 Task: Find connections with filter location Uruaçu with filter topic #Managementtips with filter profile language French with filter current company Entain with filter school City Montessori School with filter industry Health and Human Services with filter service category Program Management with filter keywords title SQL Developer
Action: Mouse moved to (536, 110)
Screenshot: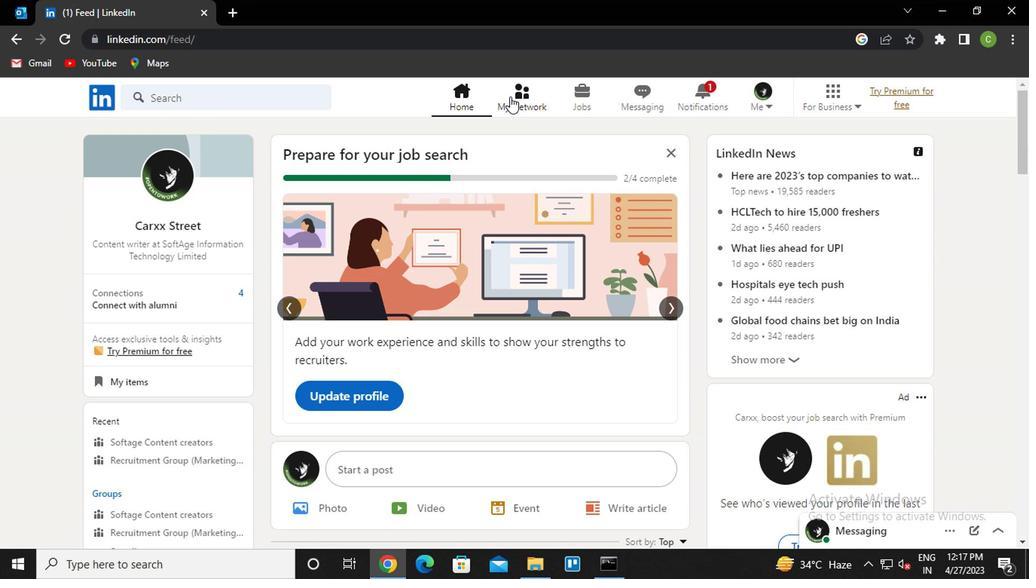 
Action: Mouse pressed left at (536, 110)
Screenshot: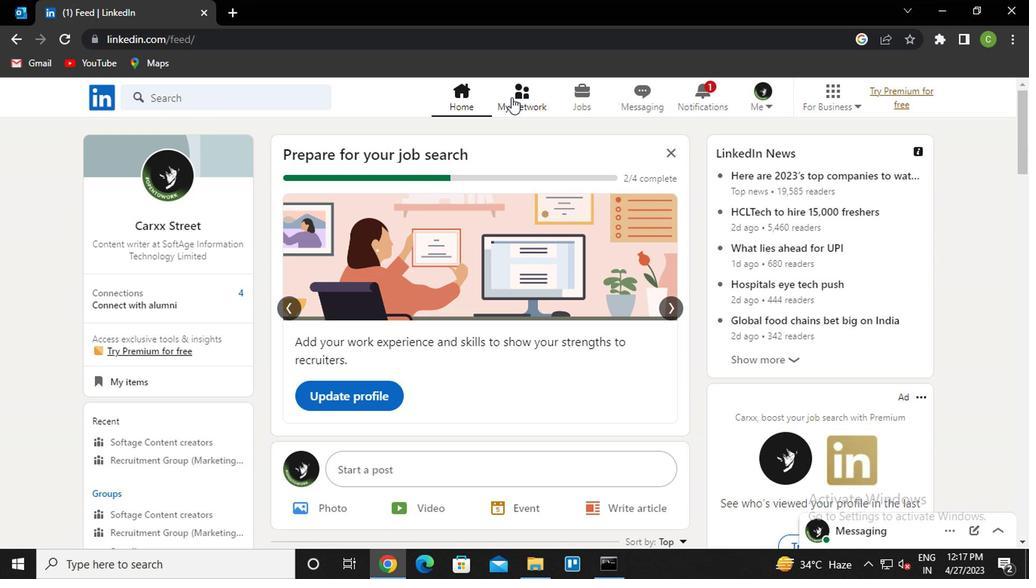 
Action: Mouse moved to (223, 183)
Screenshot: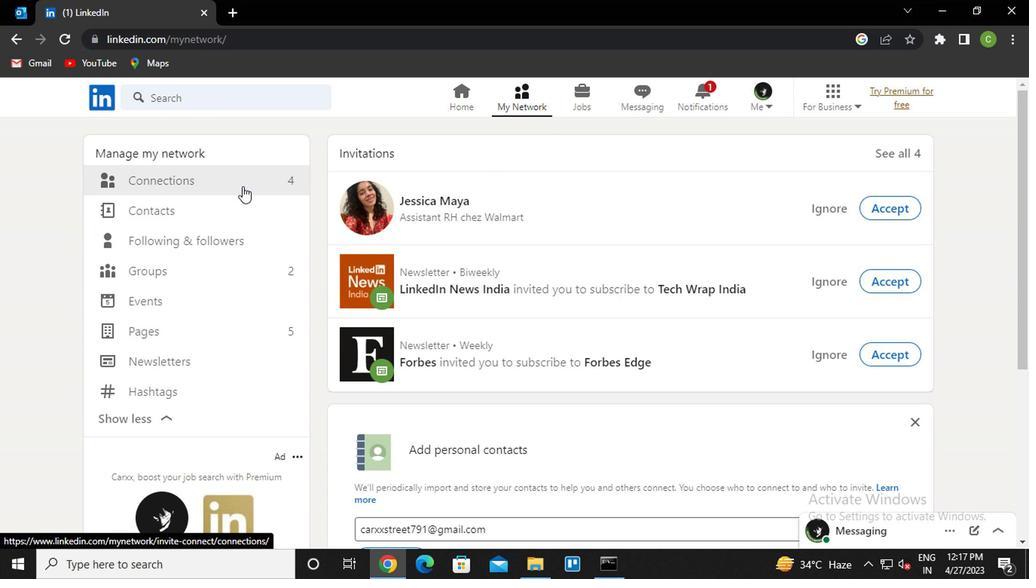
Action: Mouse pressed left at (223, 183)
Screenshot: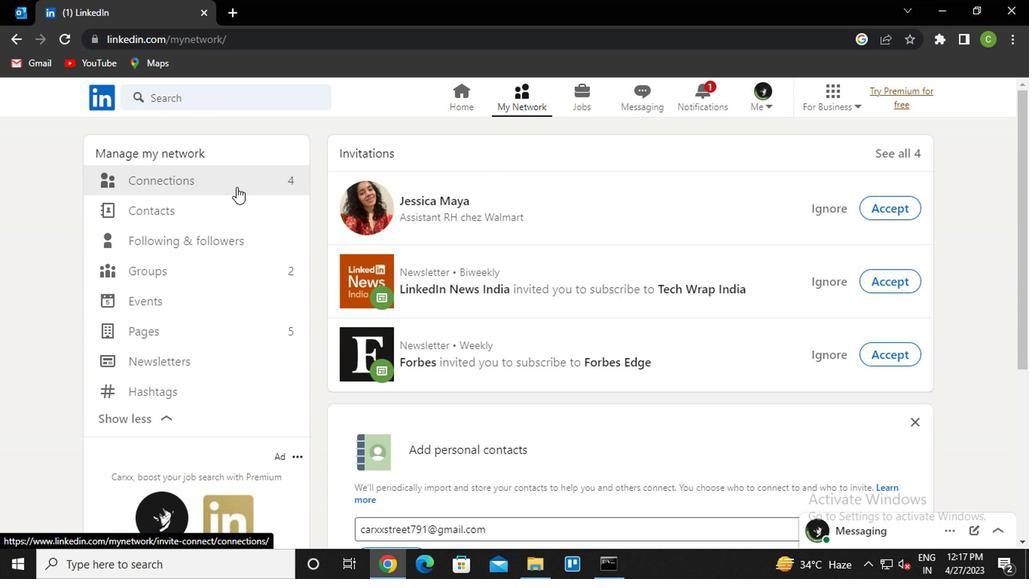
Action: Mouse moved to (649, 178)
Screenshot: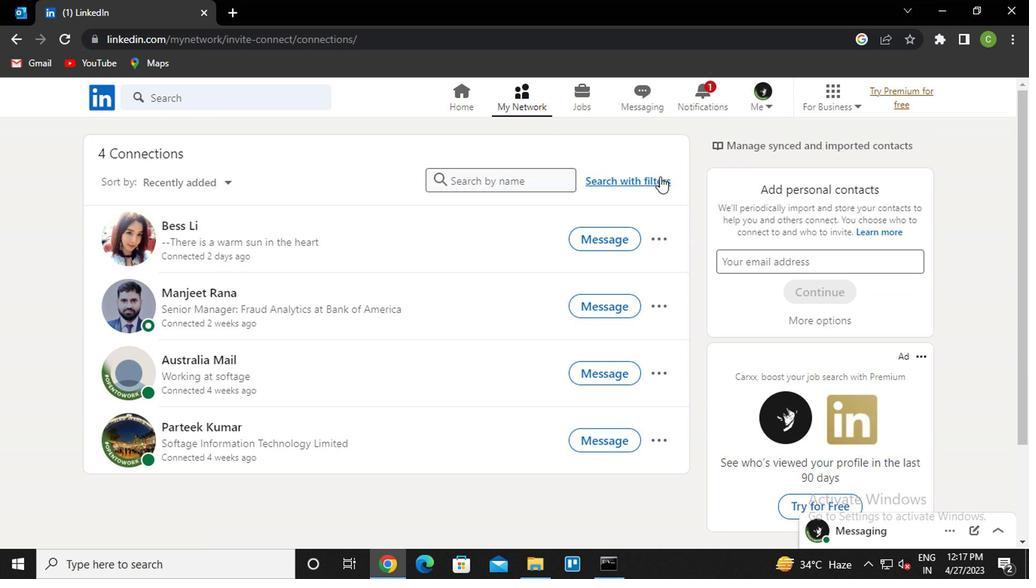 
Action: Mouse pressed left at (649, 178)
Screenshot: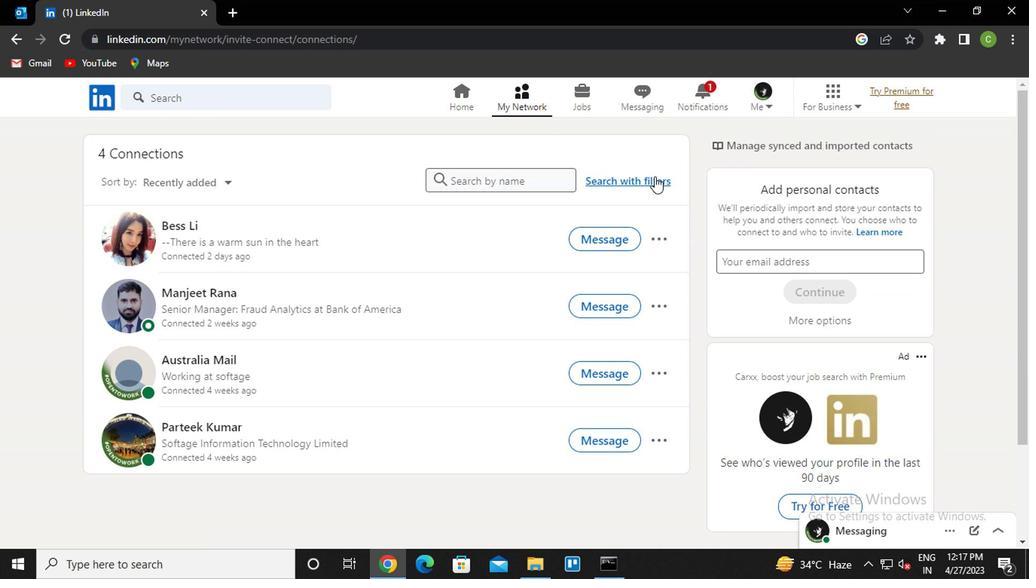 
Action: Mouse moved to (566, 146)
Screenshot: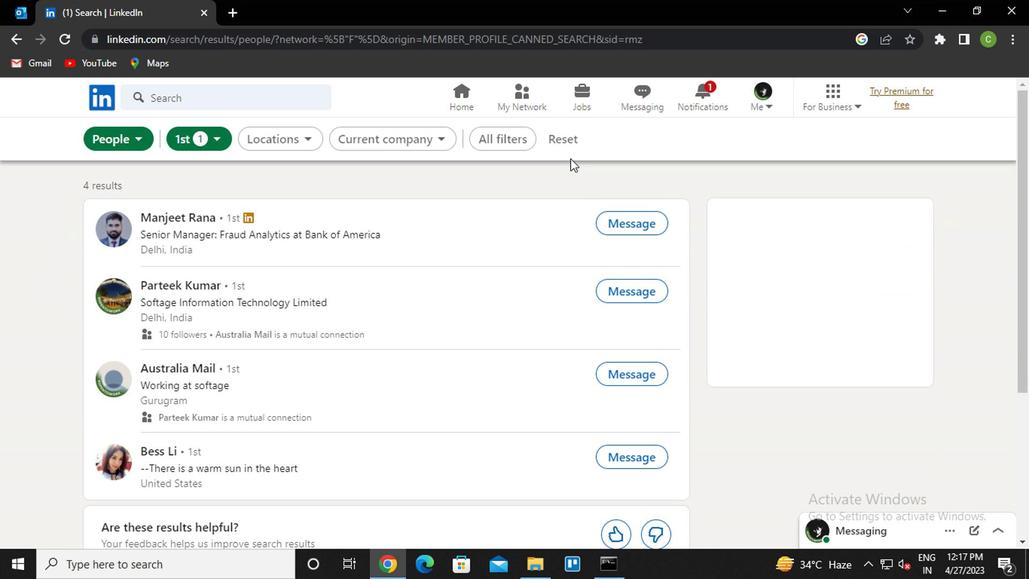 
Action: Mouse pressed left at (566, 146)
Screenshot: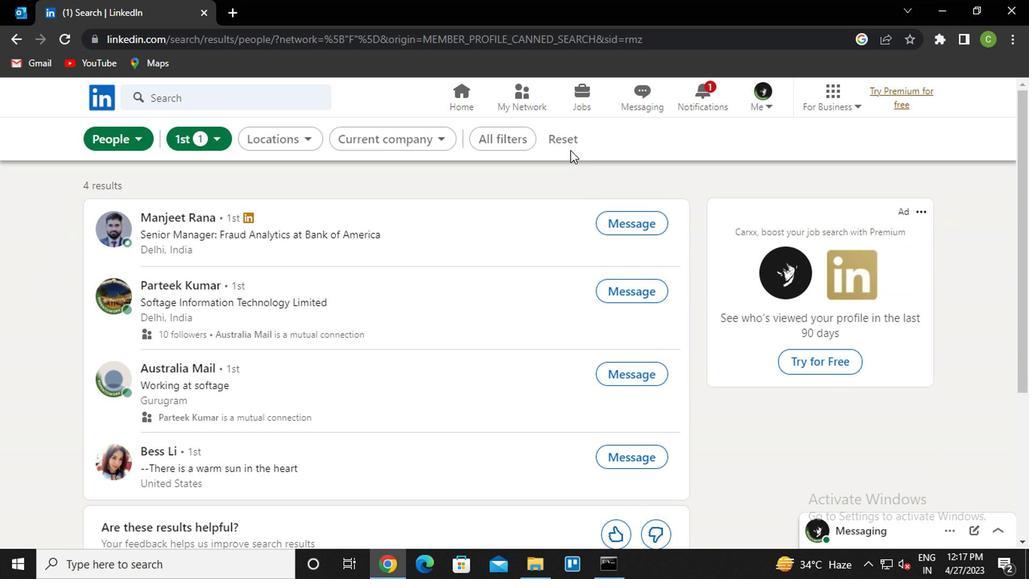 
Action: Mouse moved to (538, 146)
Screenshot: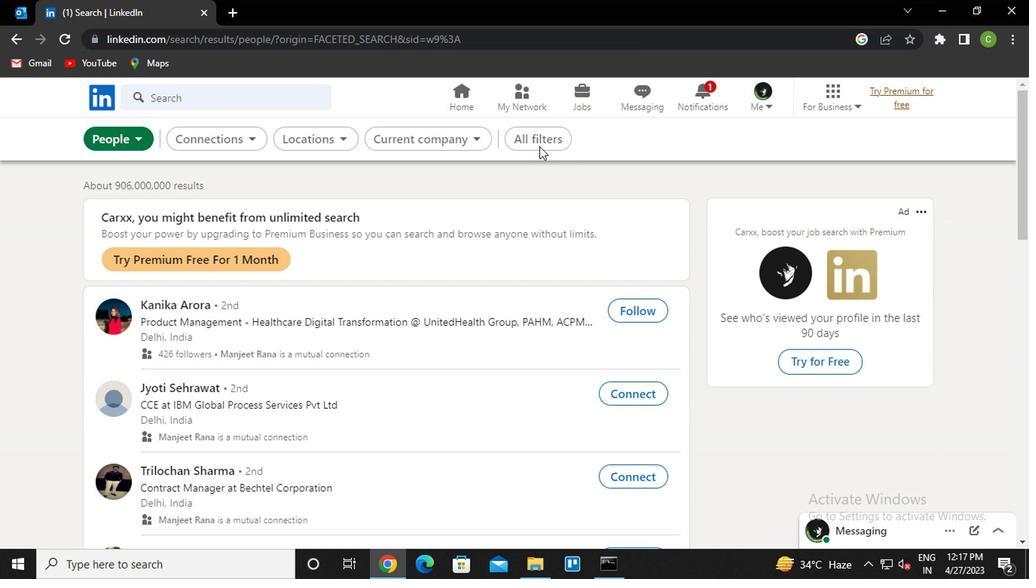 
Action: Mouse pressed left at (538, 146)
Screenshot: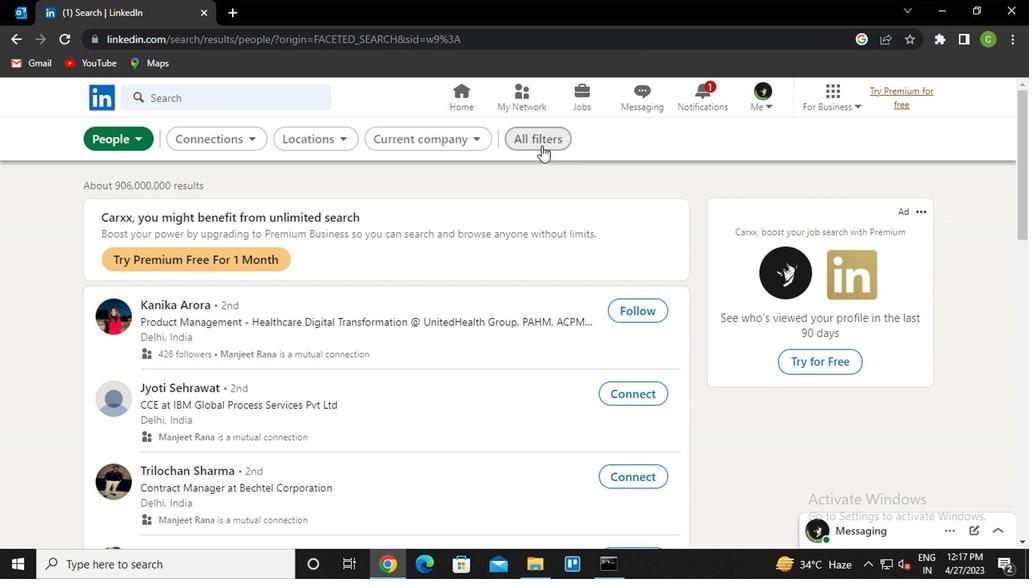 
Action: Mouse moved to (765, 336)
Screenshot: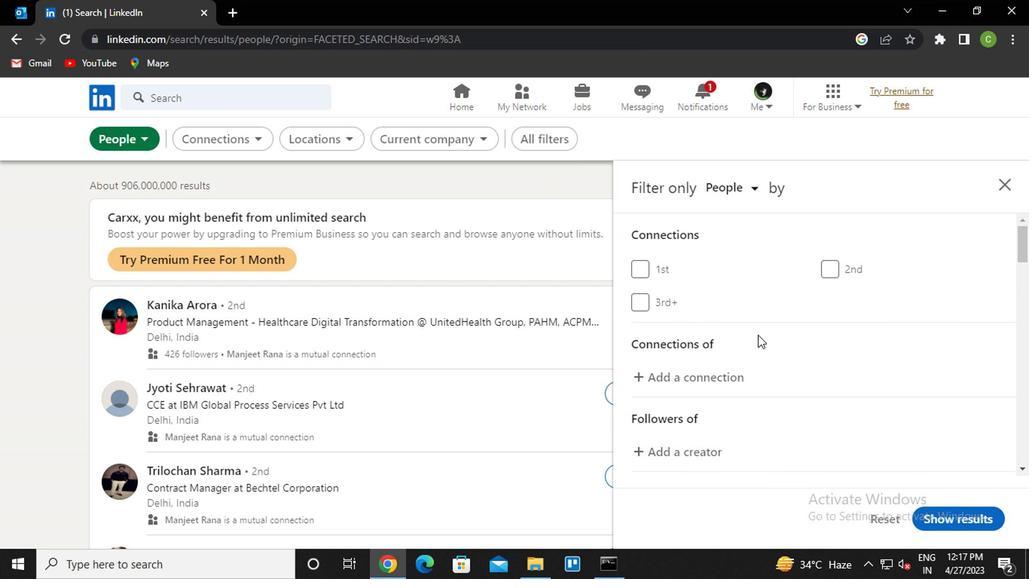 
Action: Mouse scrolled (765, 335) with delta (0, 0)
Screenshot: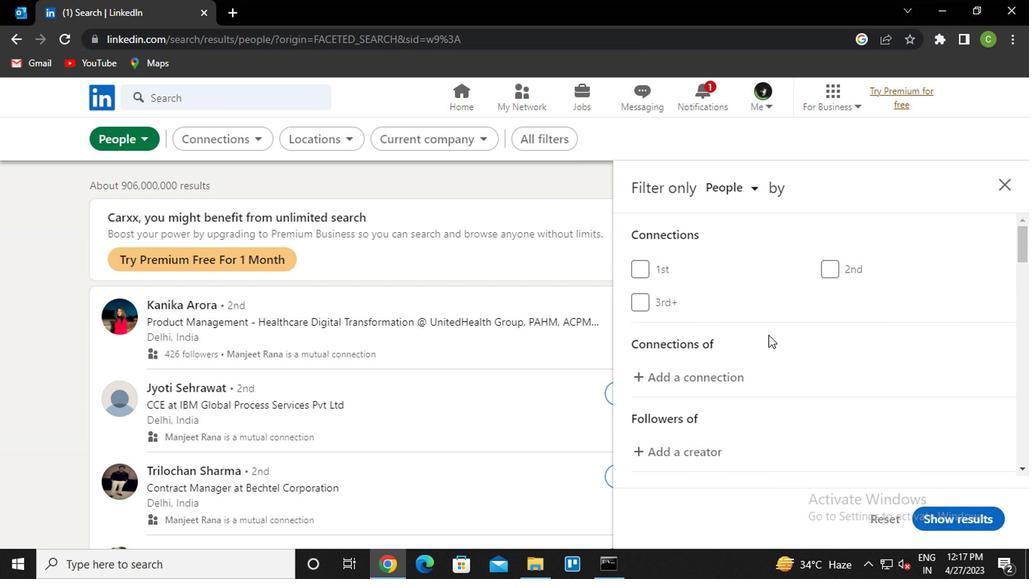 
Action: Mouse scrolled (765, 335) with delta (0, 0)
Screenshot: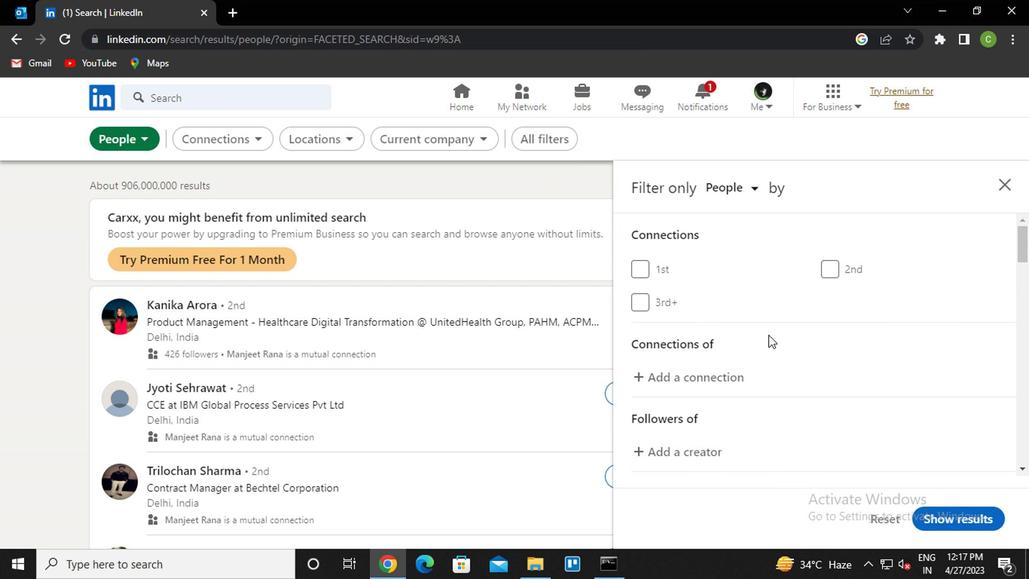 
Action: Mouse scrolled (765, 335) with delta (0, 0)
Screenshot: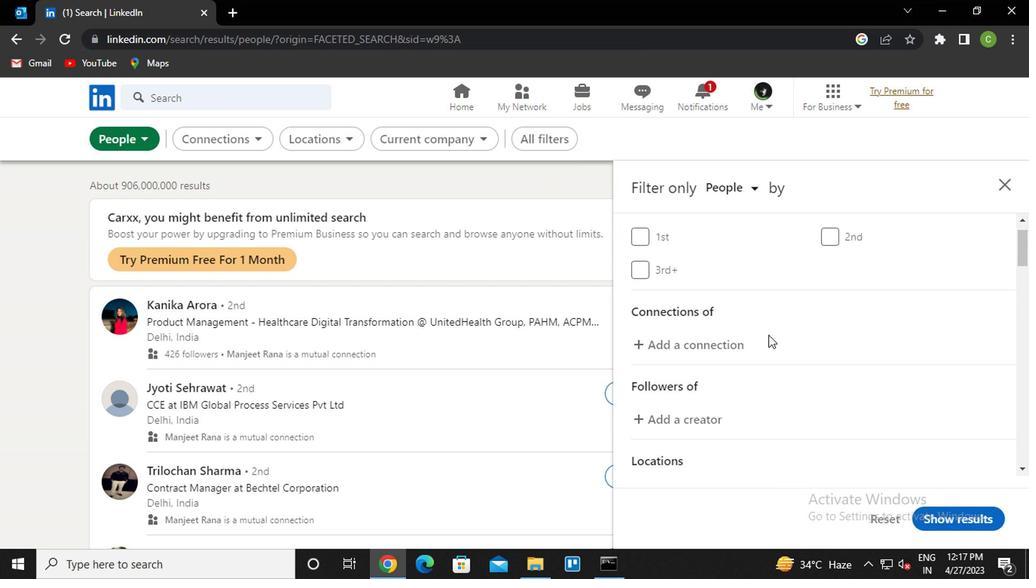 
Action: Mouse scrolled (765, 335) with delta (0, 0)
Screenshot: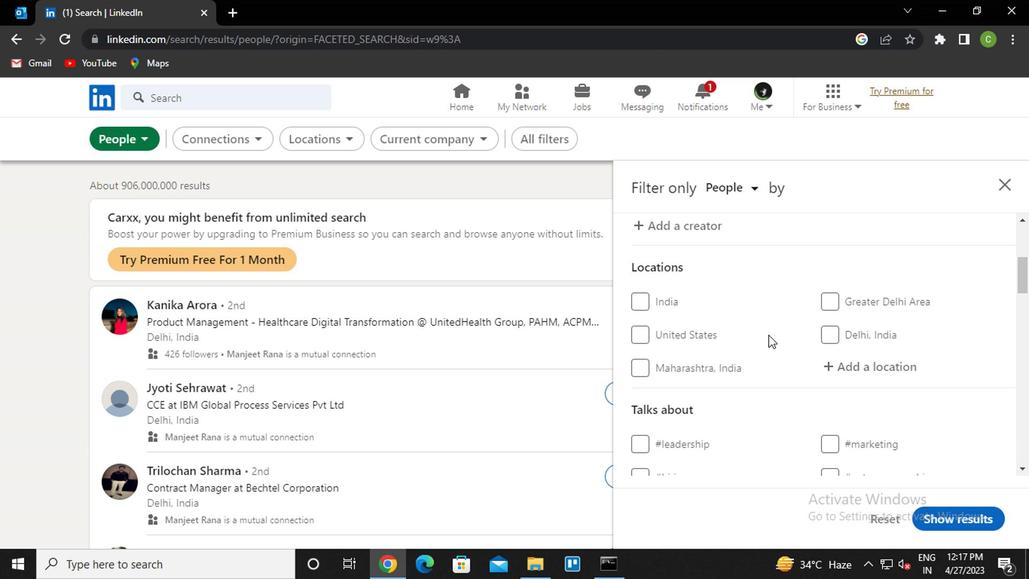 
Action: Mouse moved to (893, 293)
Screenshot: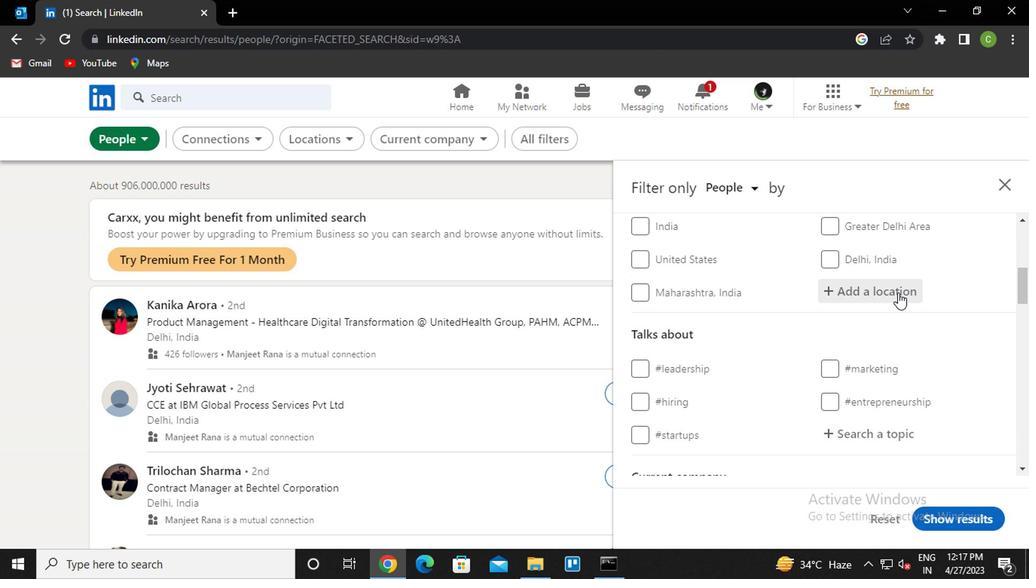 
Action: Mouse pressed left at (893, 293)
Screenshot: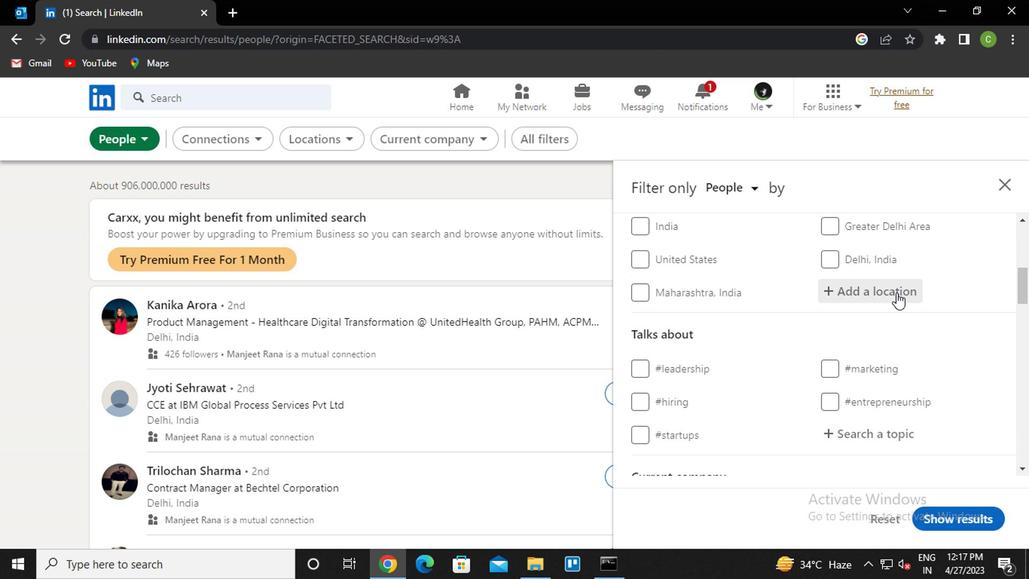 
Action: Key pressed <Key.caps_lock>u<Key.caps_lock>ruac<Key.down><Key.enter>
Screenshot: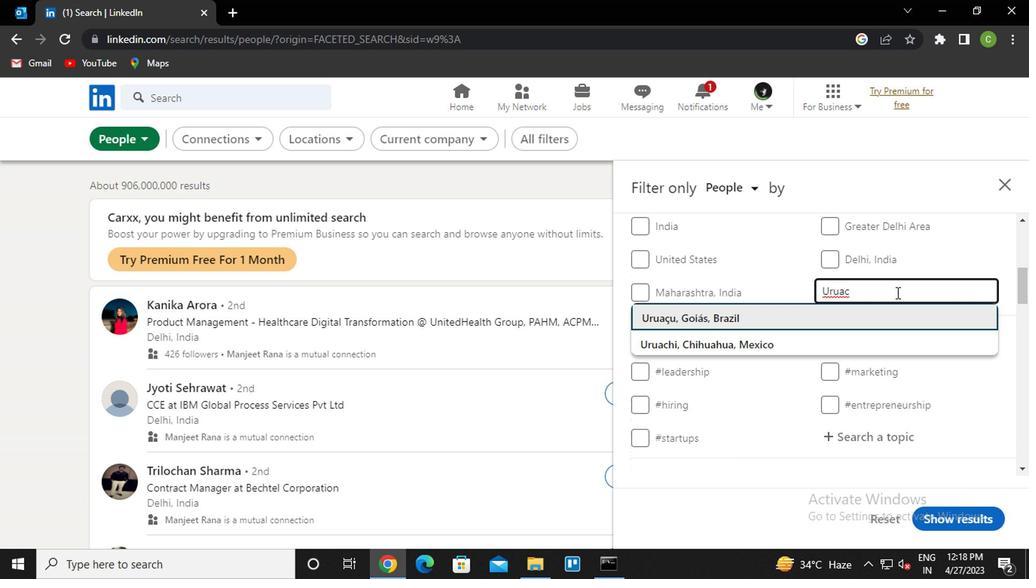 
Action: Mouse scrolled (893, 293) with delta (0, 0)
Screenshot: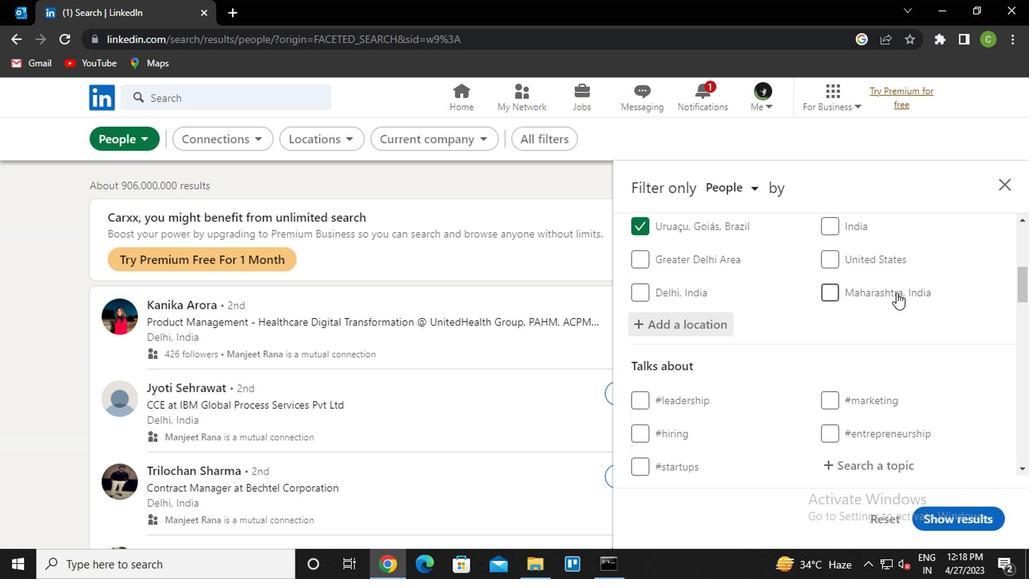 
Action: Mouse scrolled (893, 293) with delta (0, 0)
Screenshot: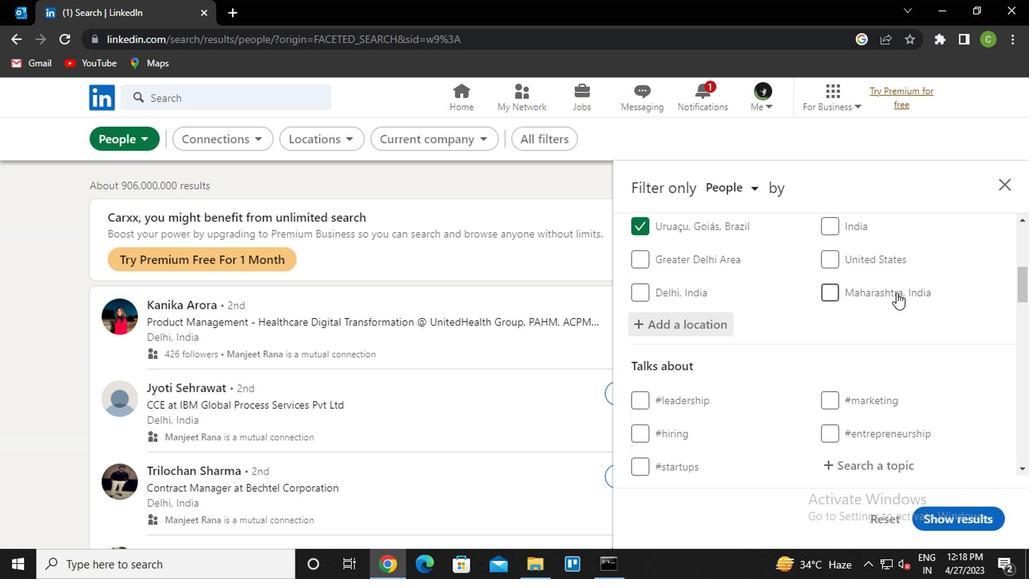 
Action: Mouse moved to (885, 307)
Screenshot: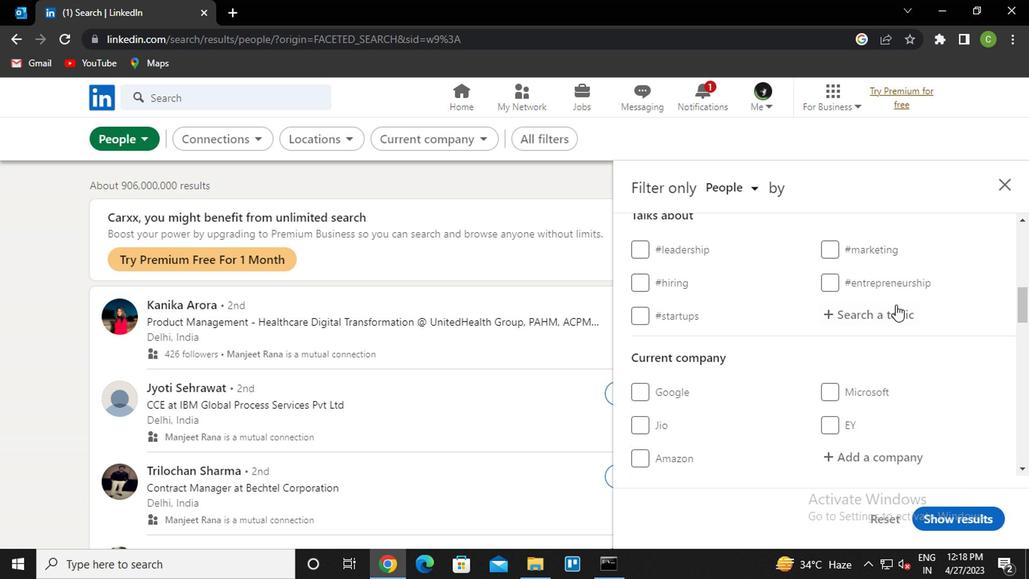 
Action: Mouse pressed left at (885, 307)
Screenshot: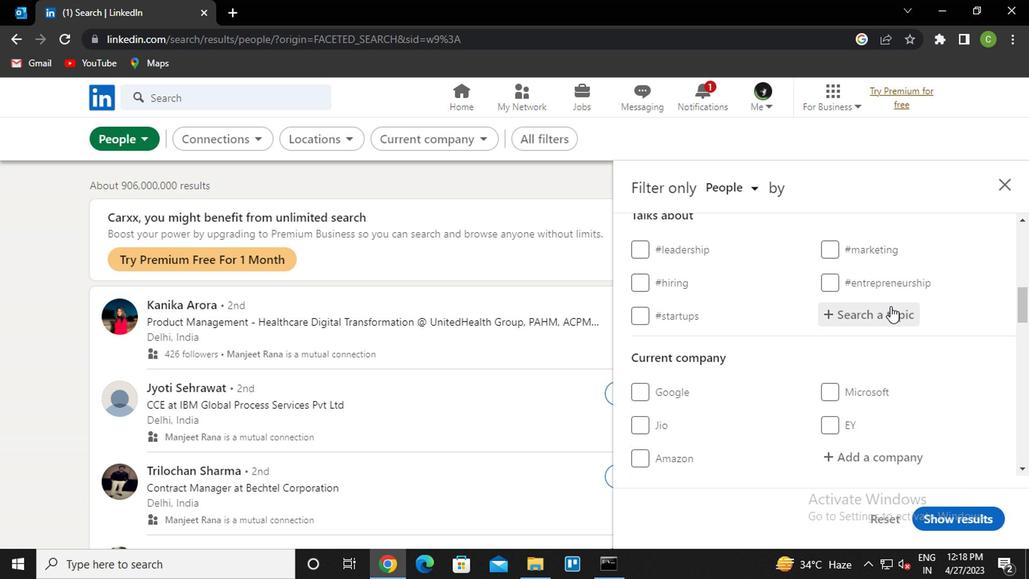 
Action: Key pressed <Key.caps_lock>m<Key.caps_lock>anagementtips<Key.down><Key.enter>
Screenshot: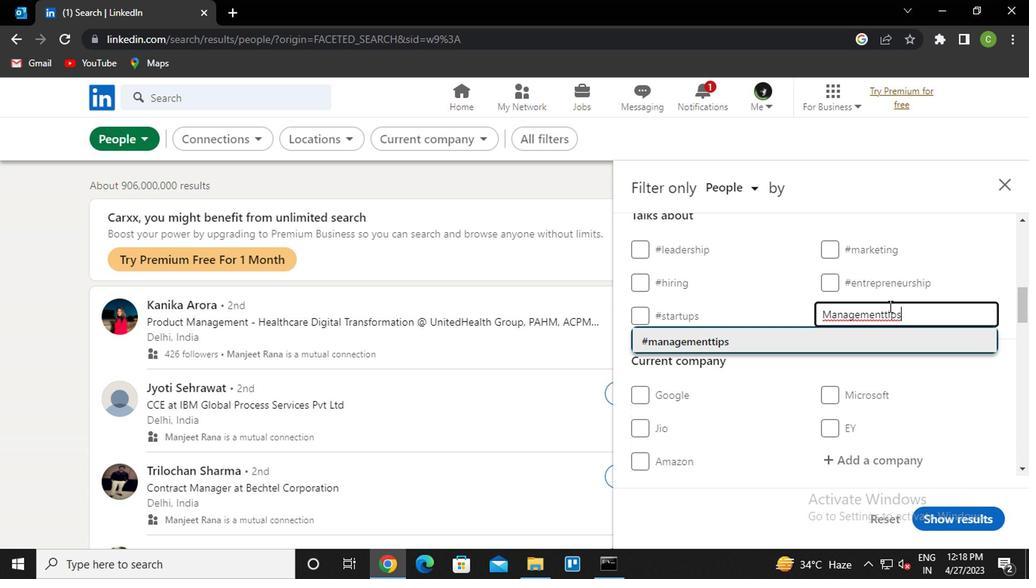 
Action: Mouse scrolled (885, 306) with delta (0, 0)
Screenshot: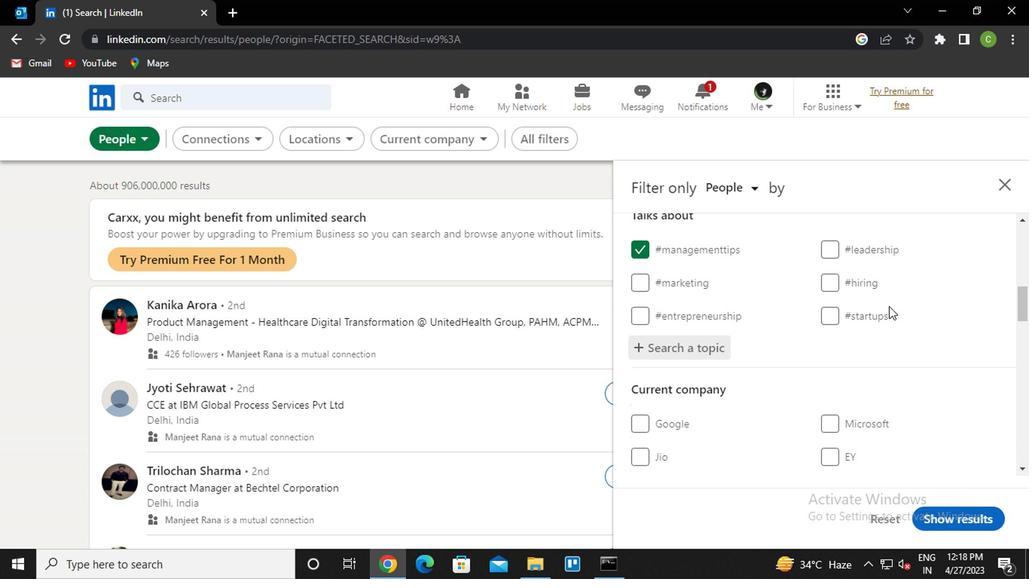 
Action: Mouse scrolled (885, 306) with delta (0, 0)
Screenshot: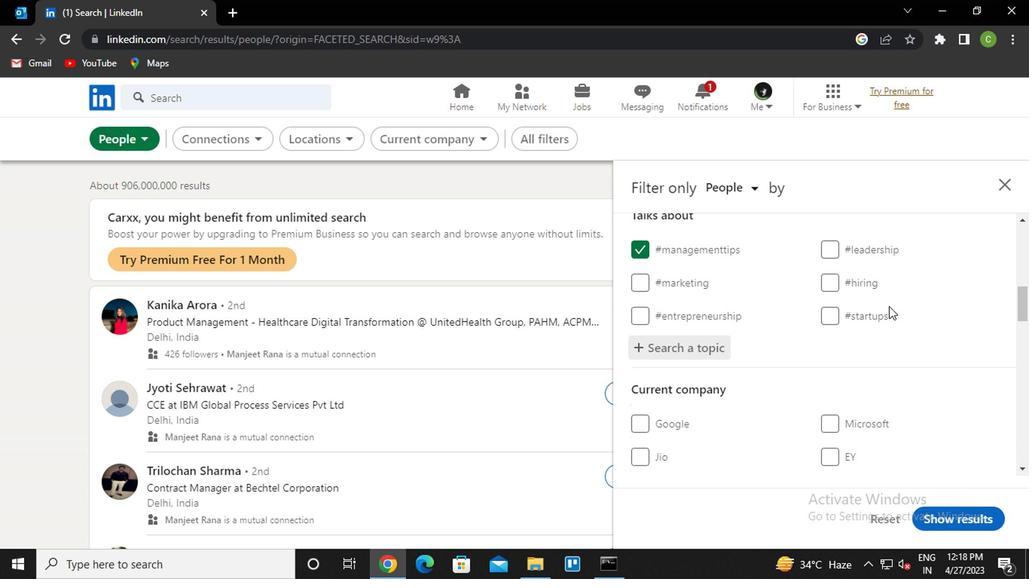 
Action: Mouse scrolled (885, 306) with delta (0, 0)
Screenshot: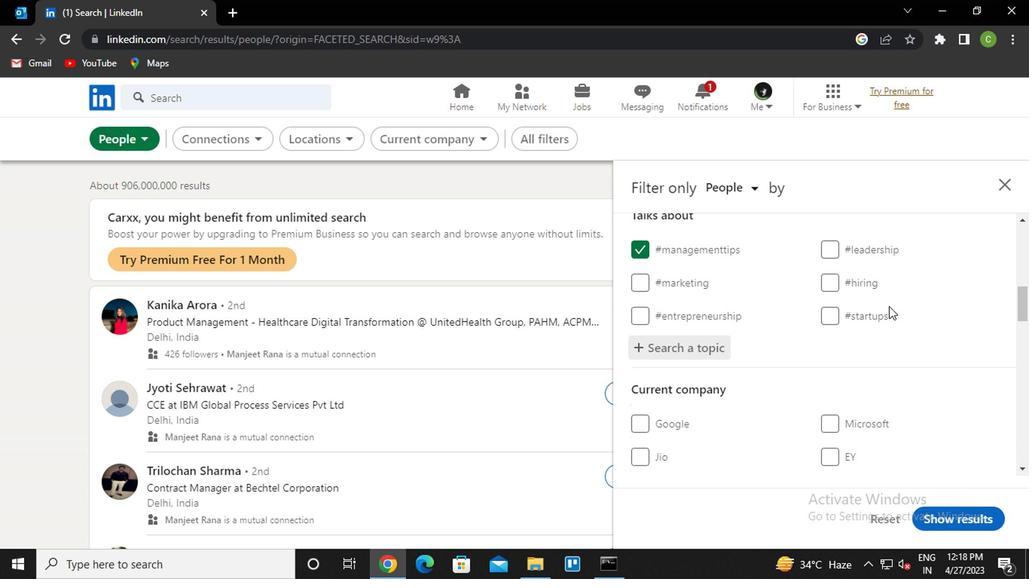 
Action: Mouse scrolled (885, 306) with delta (0, 0)
Screenshot: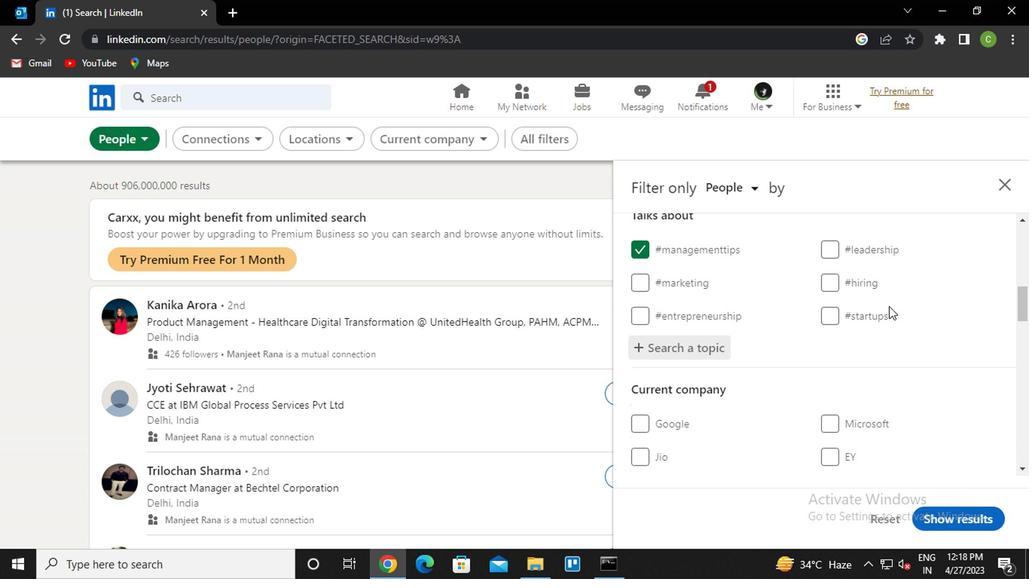 
Action: Mouse scrolled (885, 306) with delta (0, 0)
Screenshot: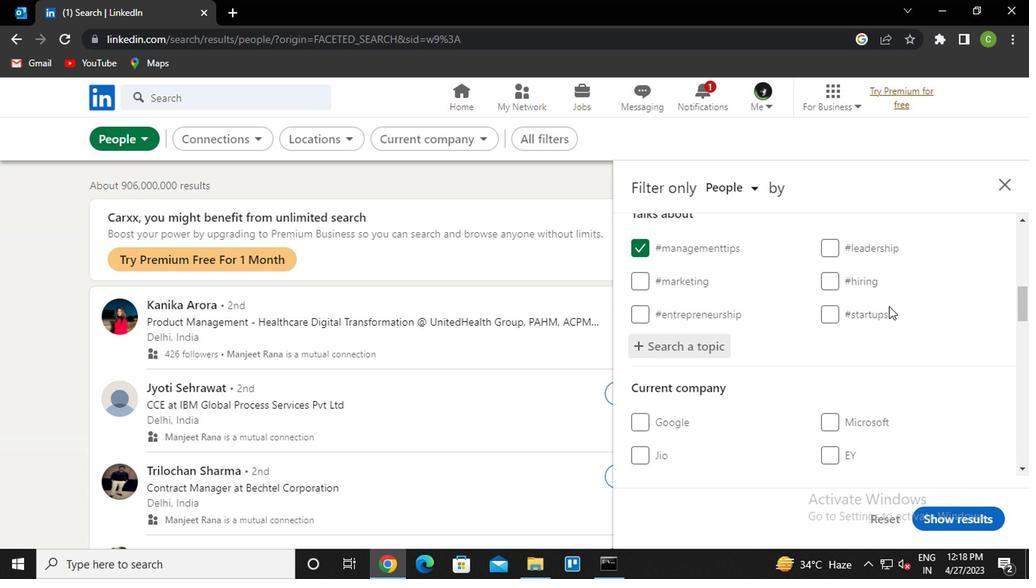 
Action: Mouse scrolled (885, 306) with delta (0, 0)
Screenshot: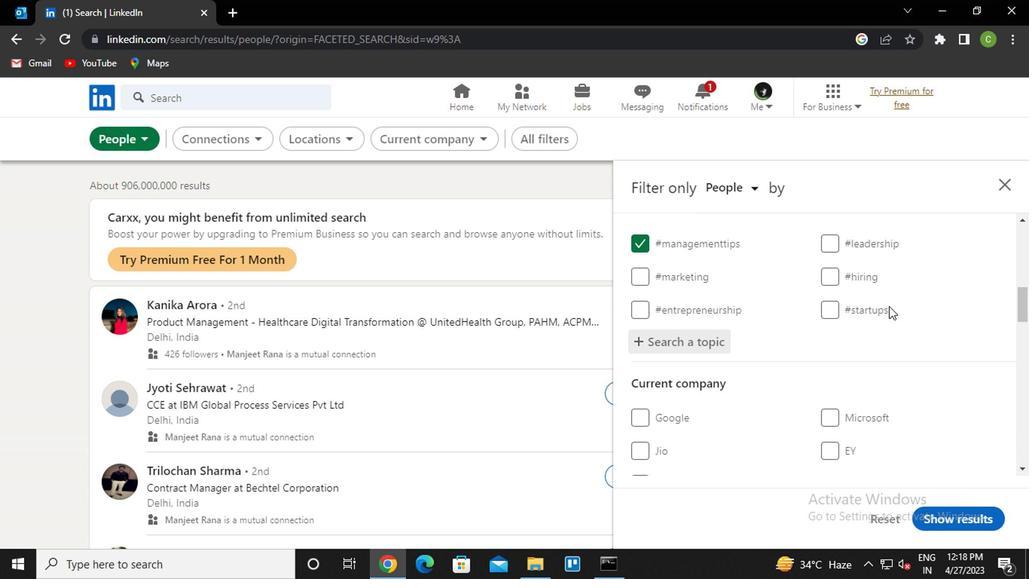 
Action: Mouse scrolled (885, 306) with delta (0, 0)
Screenshot: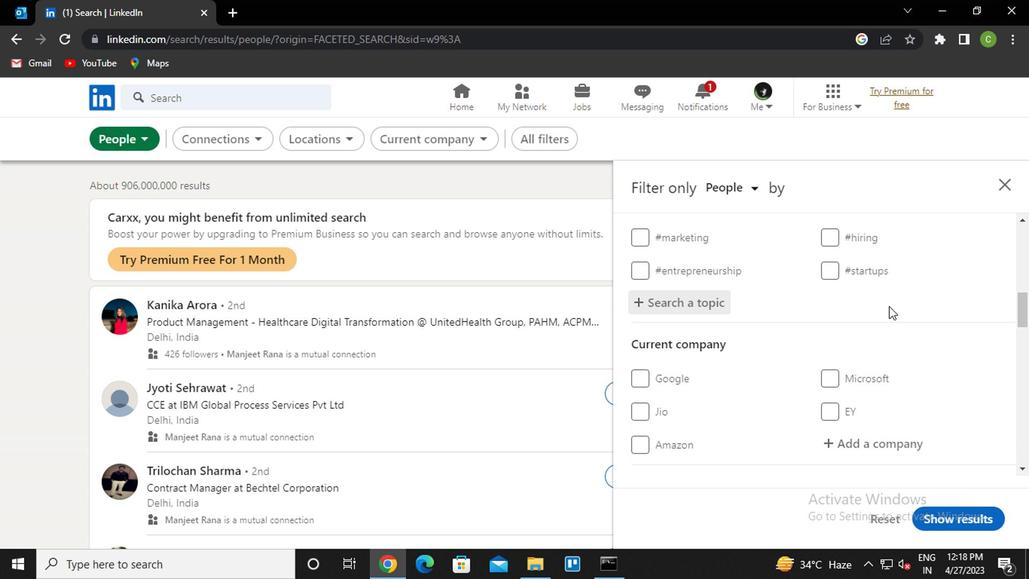 
Action: Mouse scrolled (885, 306) with delta (0, 0)
Screenshot: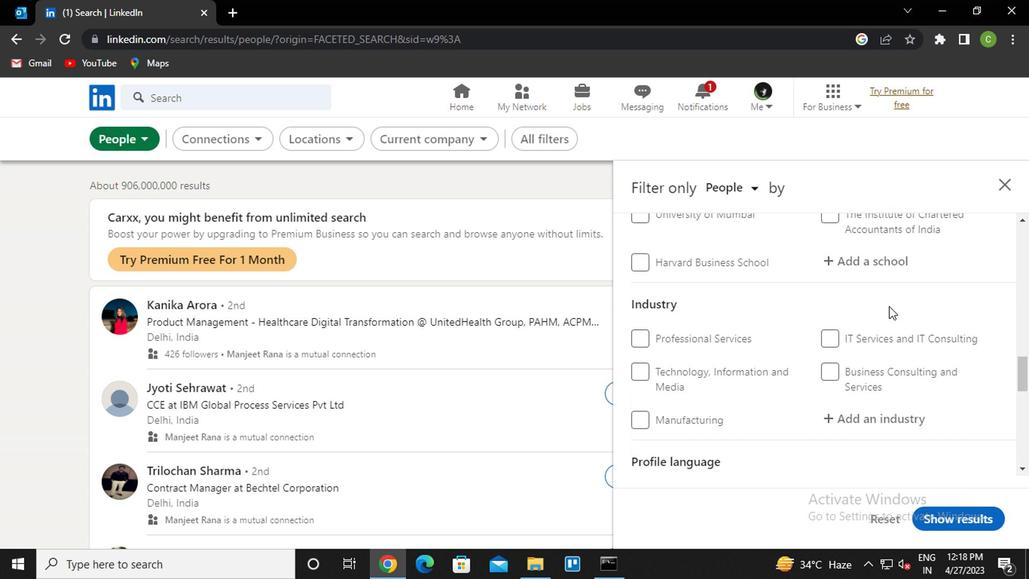 
Action: Mouse scrolled (885, 306) with delta (0, 0)
Screenshot: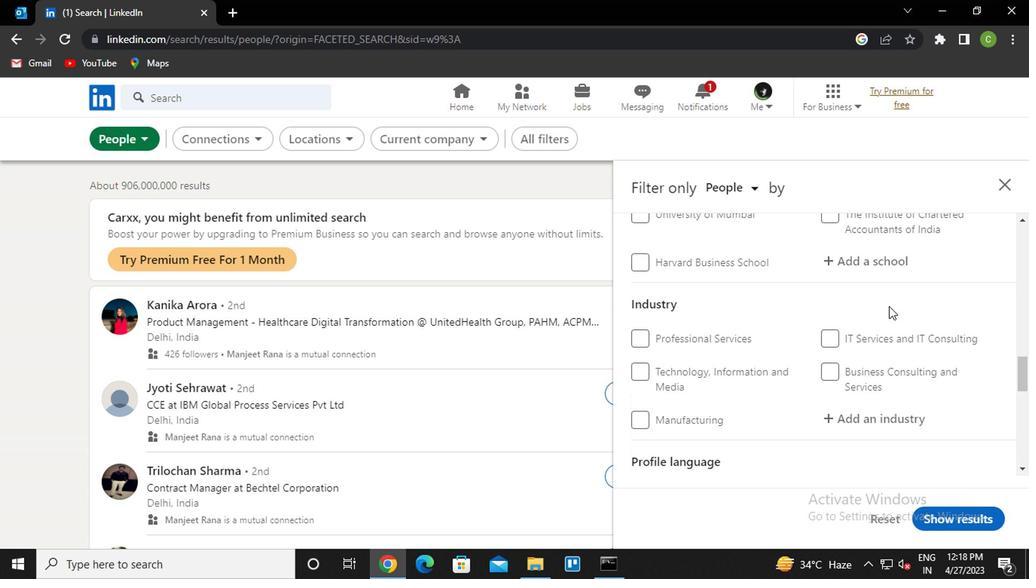 
Action: Mouse scrolled (885, 306) with delta (0, 0)
Screenshot: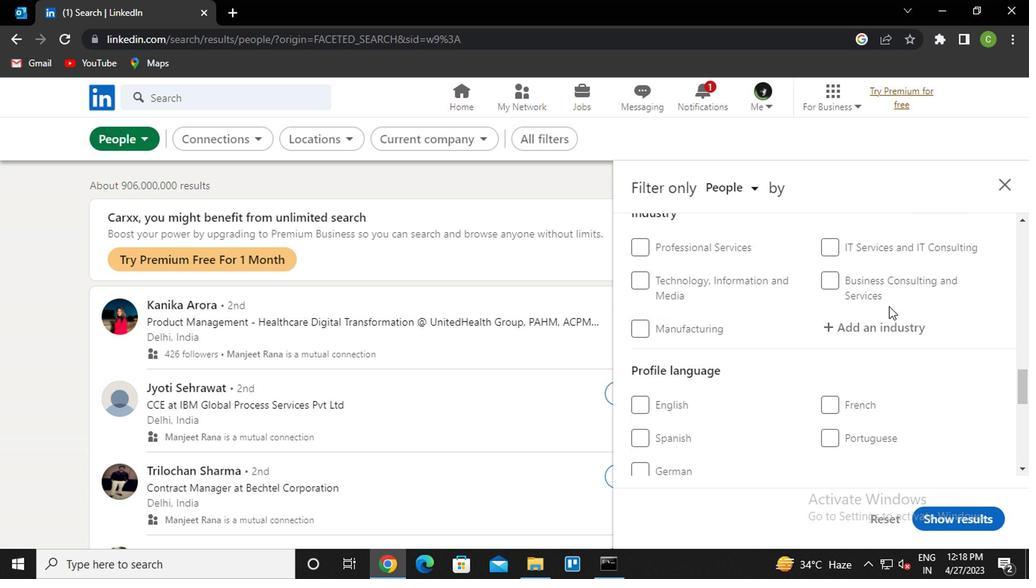 
Action: Mouse moved to (882, 309)
Screenshot: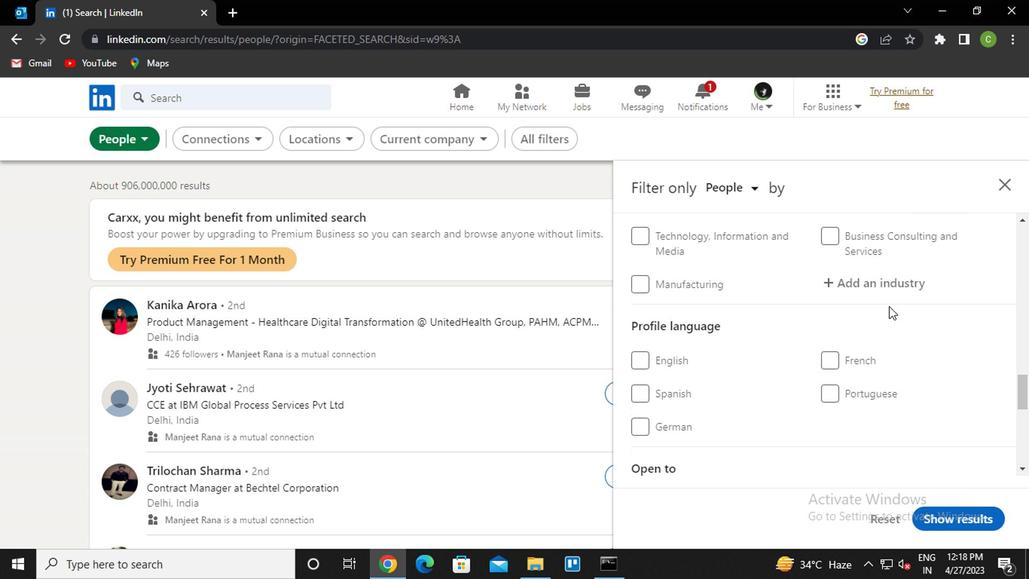 
Action: Mouse scrolled (882, 308) with delta (0, -1)
Screenshot: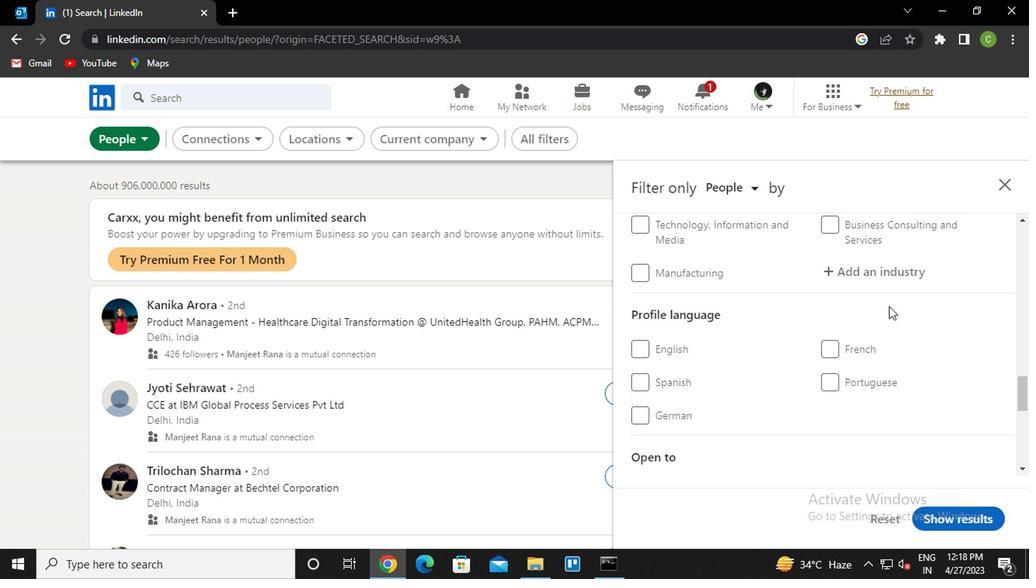 
Action: Mouse moved to (834, 314)
Screenshot: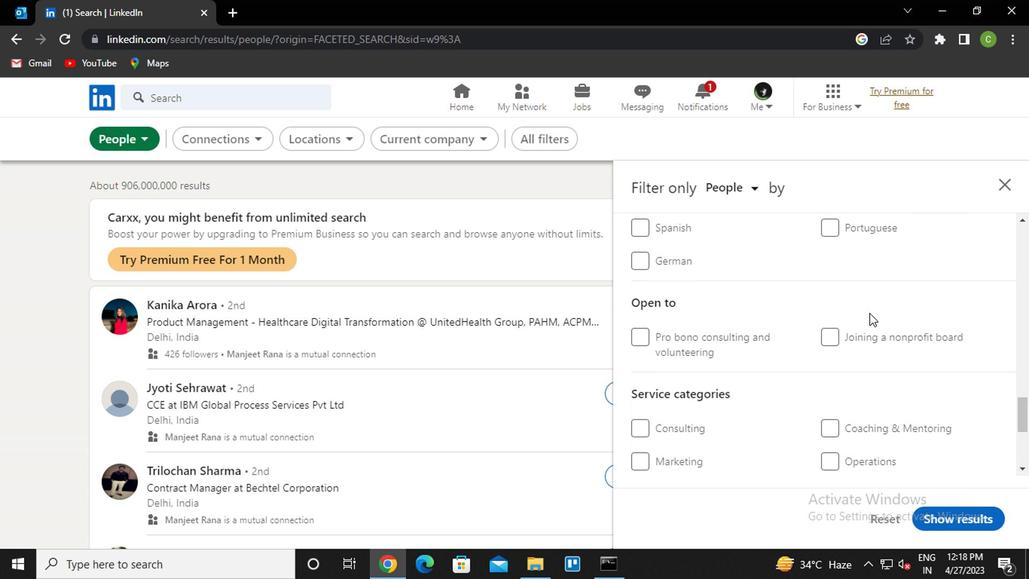 
Action: Mouse scrolled (834, 314) with delta (0, 0)
Screenshot: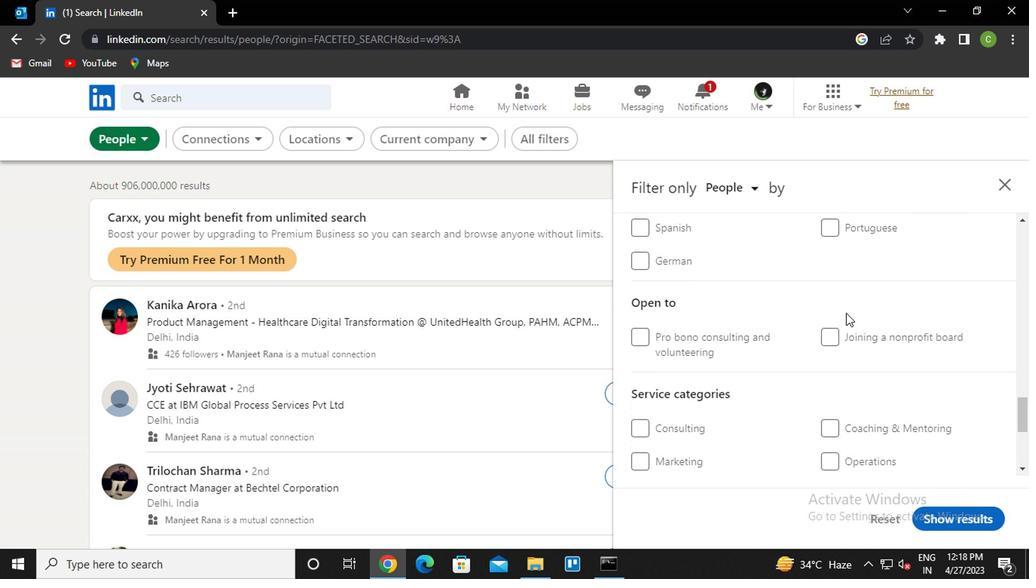 
Action: Mouse moved to (832, 278)
Screenshot: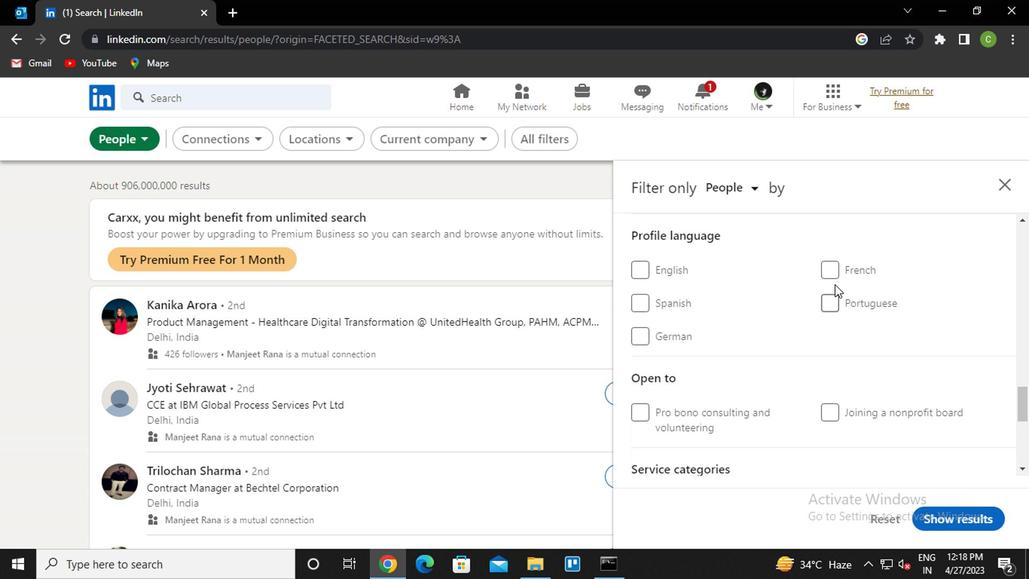
Action: Mouse pressed left at (832, 278)
Screenshot: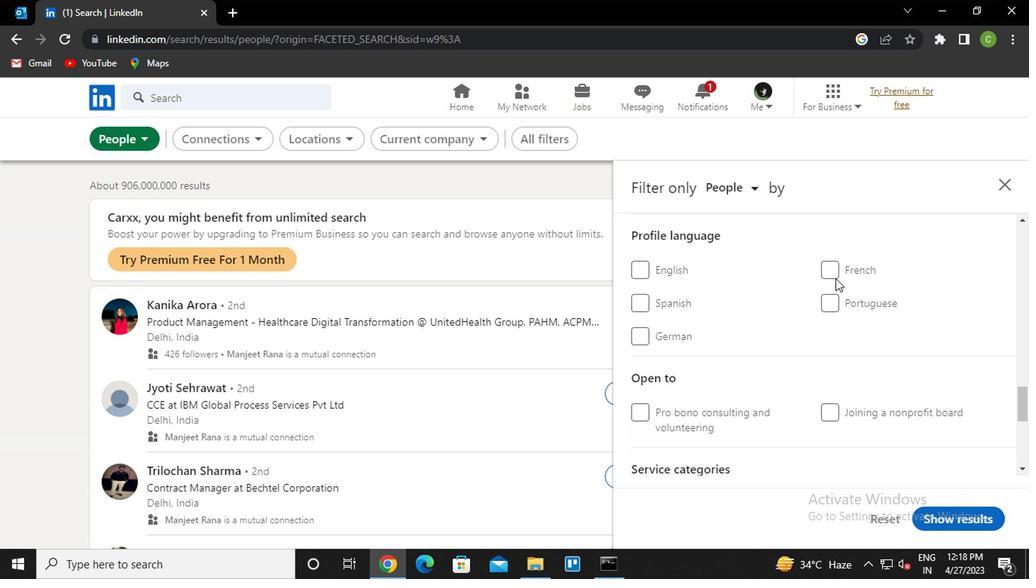 
Action: Mouse moved to (802, 299)
Screenshot: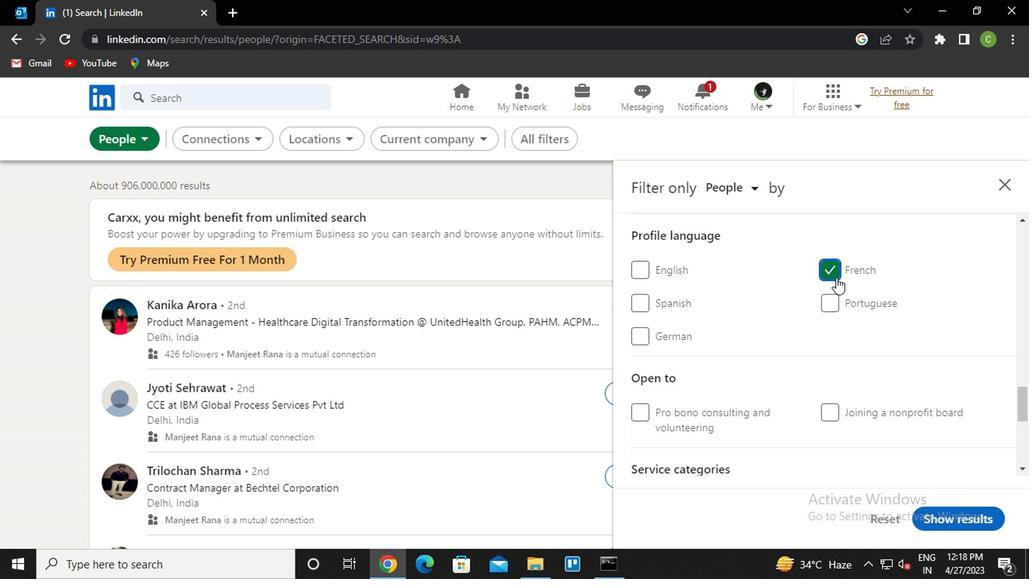 
Action: Mouse scrolled (802, 299) with delta (0, 0)
Screenshot: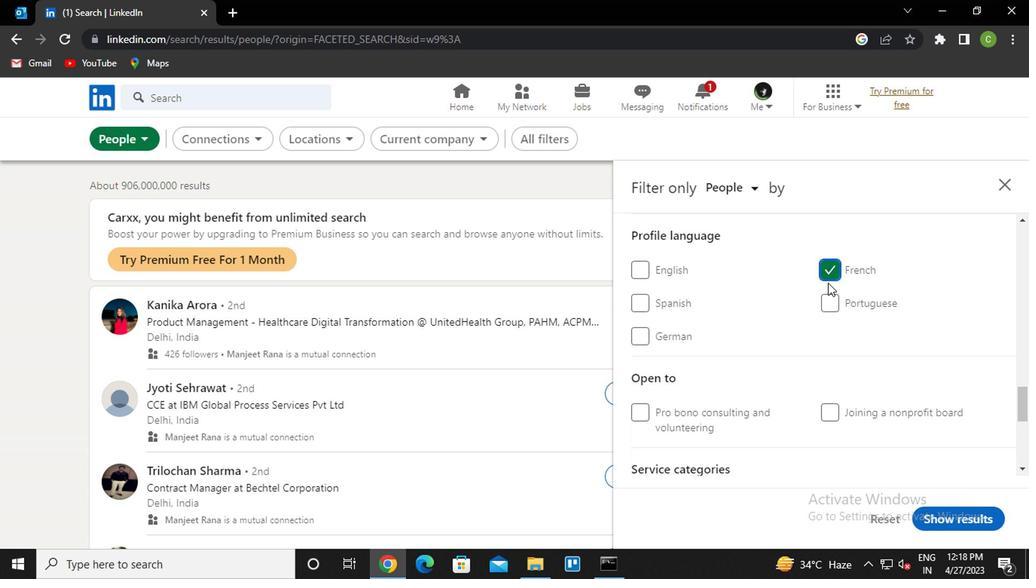 
Action: Mouse scrolled (802, 299) with delta (0, 0)
Screenshot: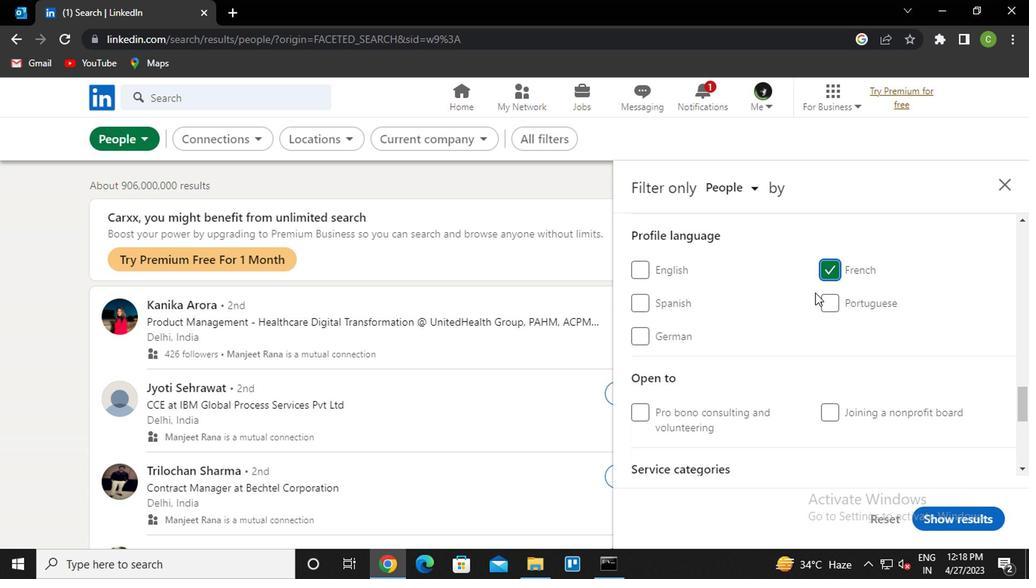 
Action: Mouse scrolled (802, 299) with delta (0, 0)
Screenshot: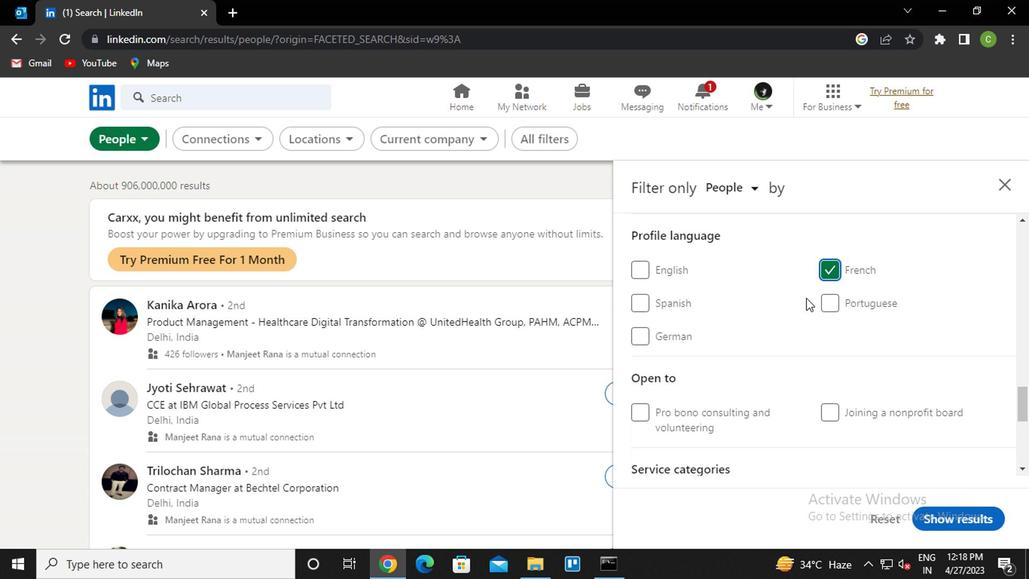
Action: Mouse scrolled (802, 299) with delta (0, 0)
Screenshot: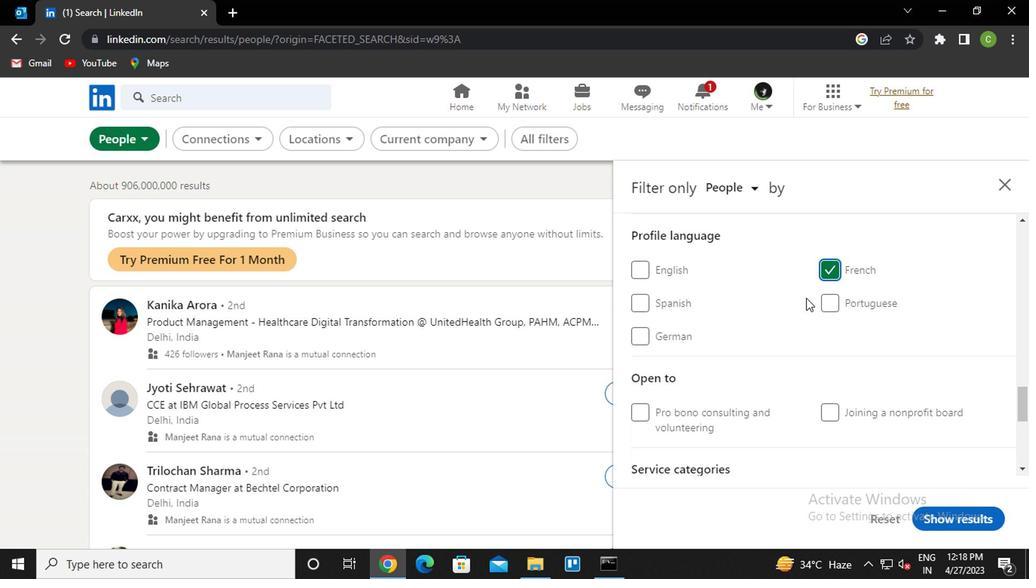 
Action: Mouse scrolled (802, 299) with delta (0, 0)
Screenshot: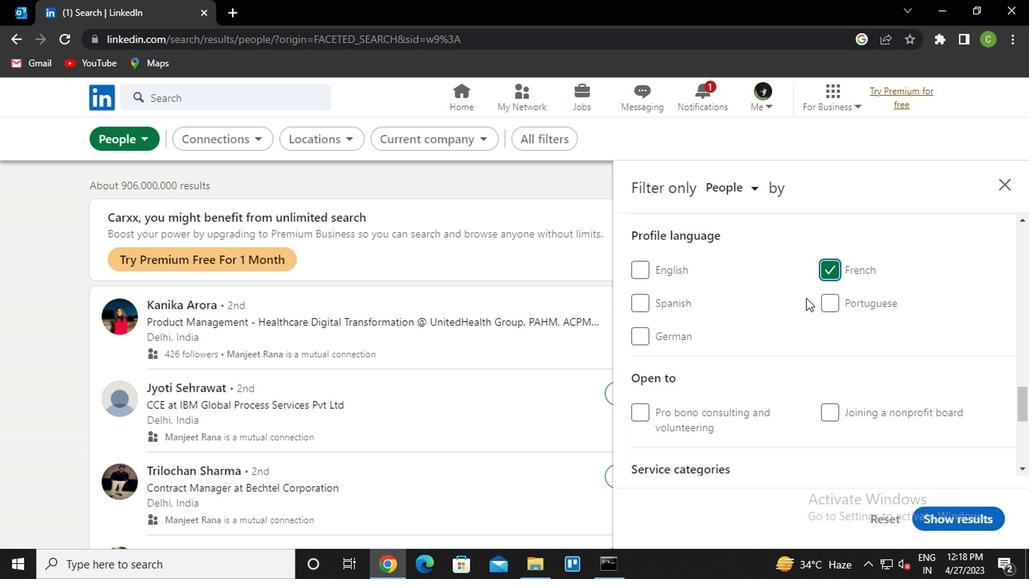 
Action: Mouse scrolled (802, 298) with delta (0, -1)
Screenshot: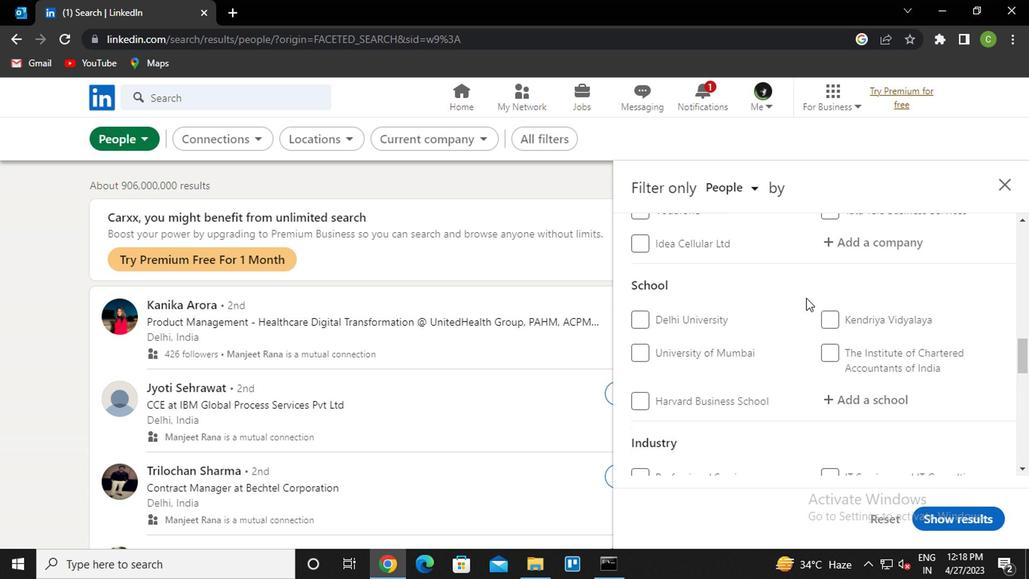
Action: Mouse scrolled (802, 299) with delta (0, 0)
Screenshot: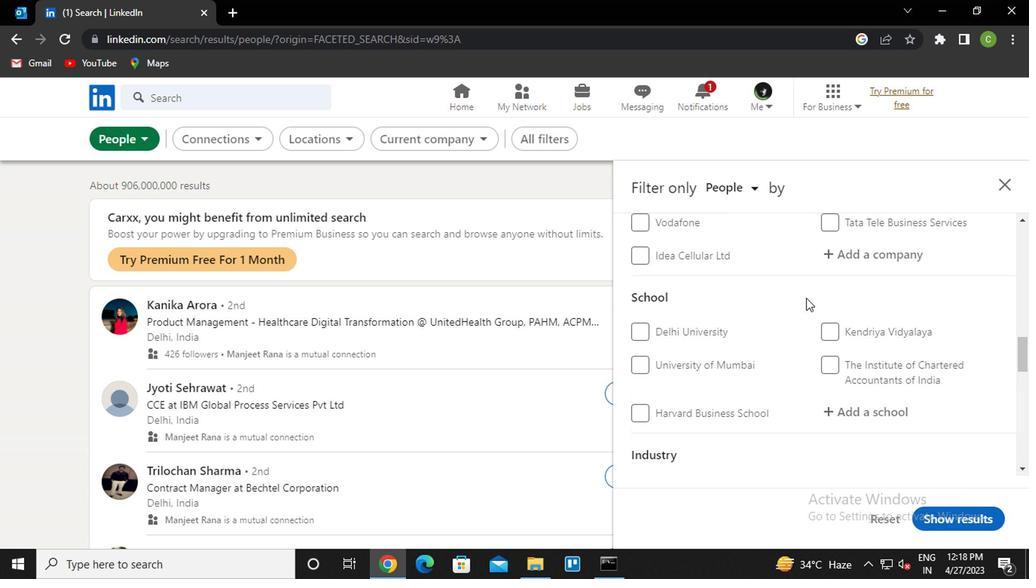 
Action: Mouse scrolled (802, 299) with delta (0, 0)
Screenshot: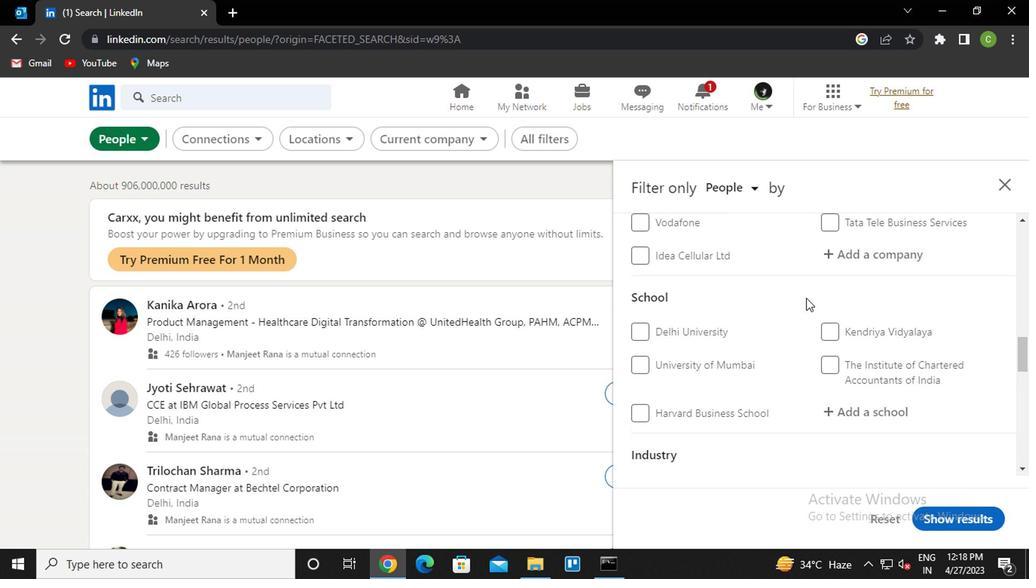 
Action: Mouse scrolled (802, 299) with delta (0, 0)
Screenshot: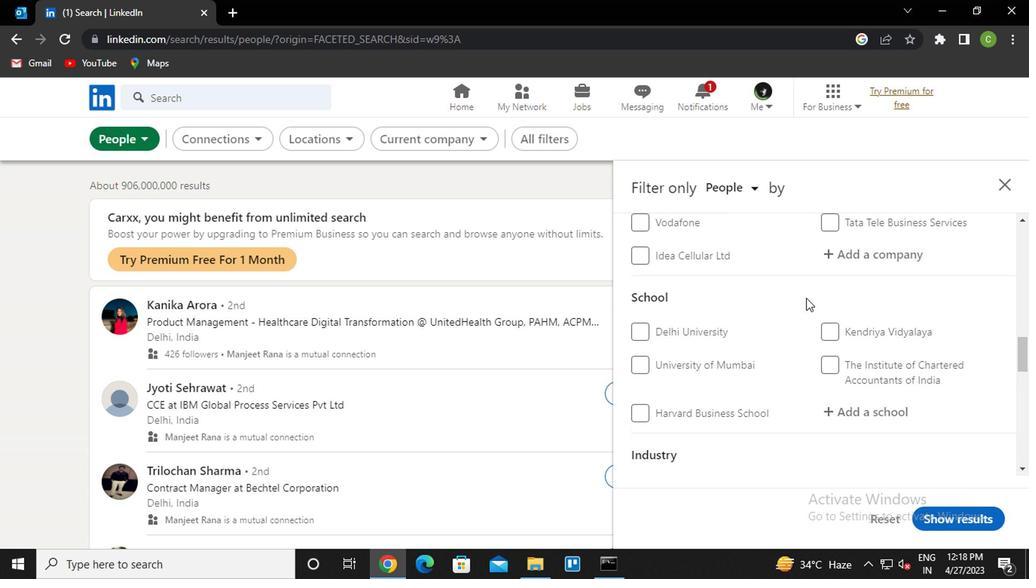 
Action: Mouse scrolled (802, 299) with delta (0, 0)
Screenshot: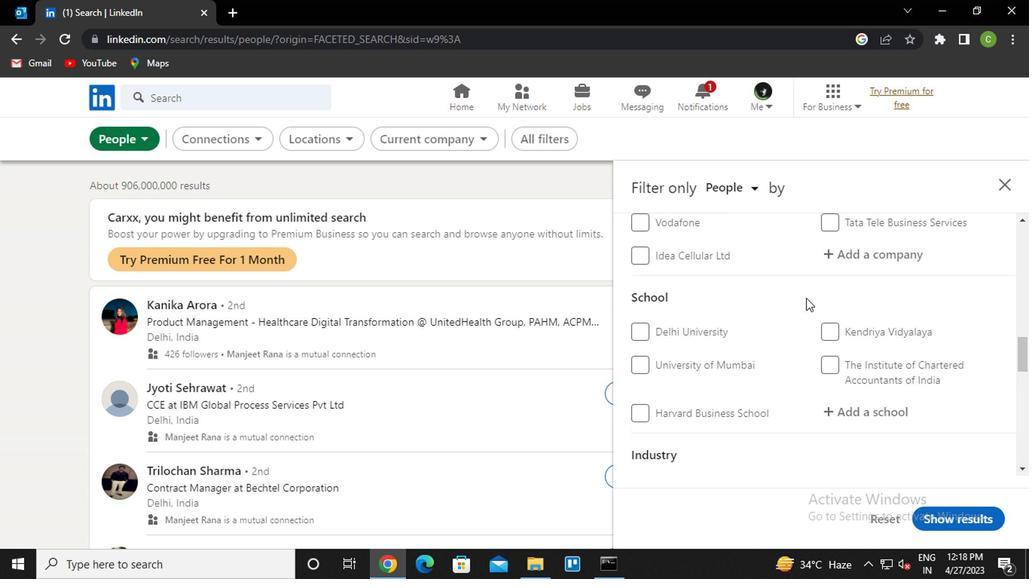 
Action: Mouse scrolled (802, 299) with delta (0, 0)
Screenshot: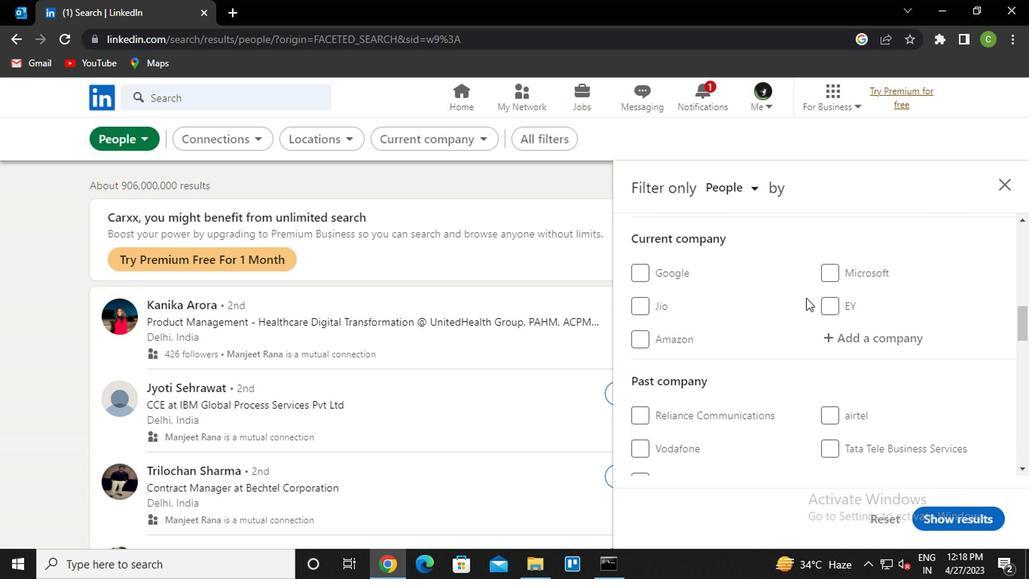 
Action: Mouse scrolled (802, 299) with delta (0, 0)
Screenshot: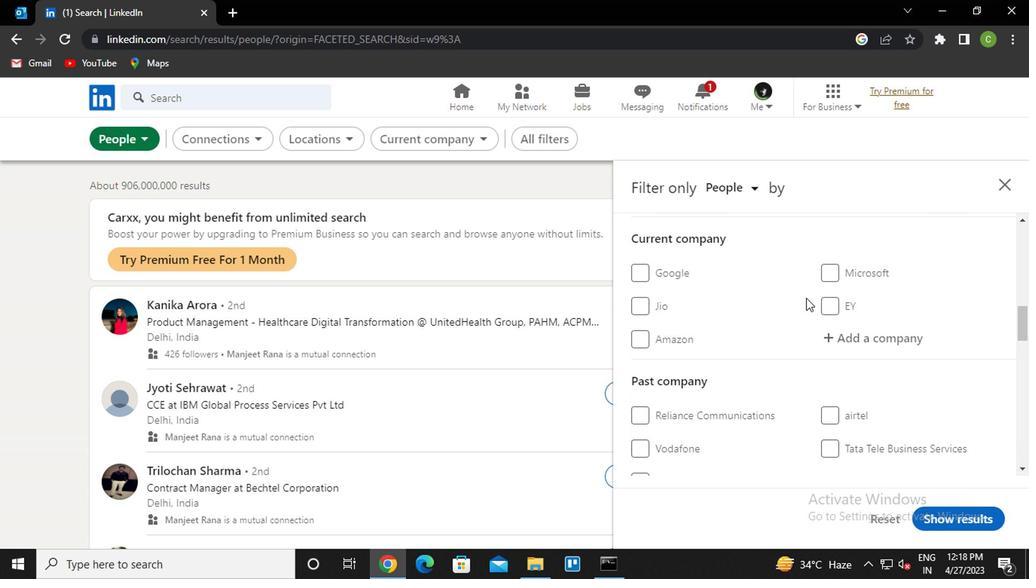 
Action: Mouse scrolled (802, 299) with delta (0, 0)
Screenshot: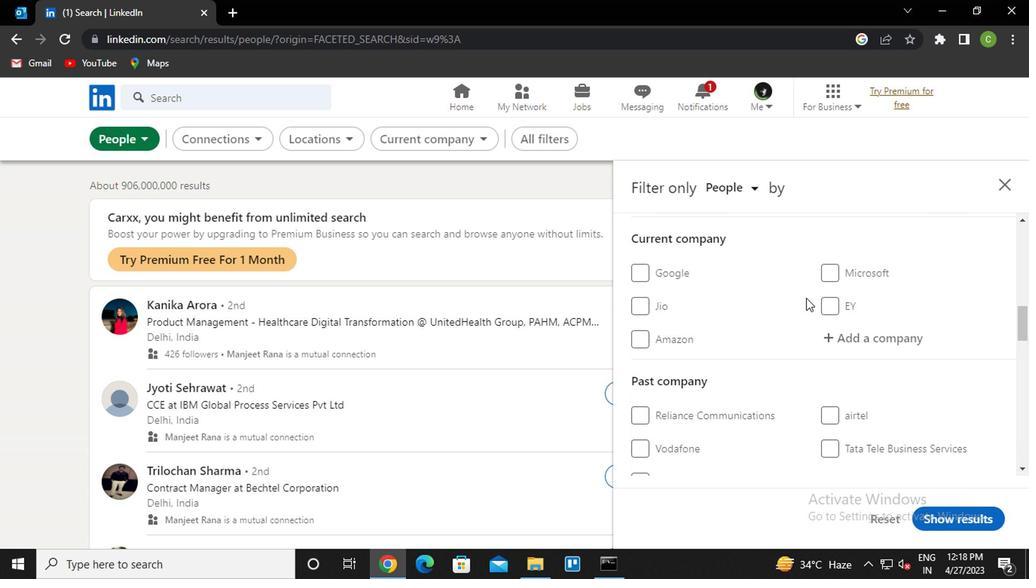 
Action: Mouse scrolled (802, 299) with delta (0, 0)
Screenshot: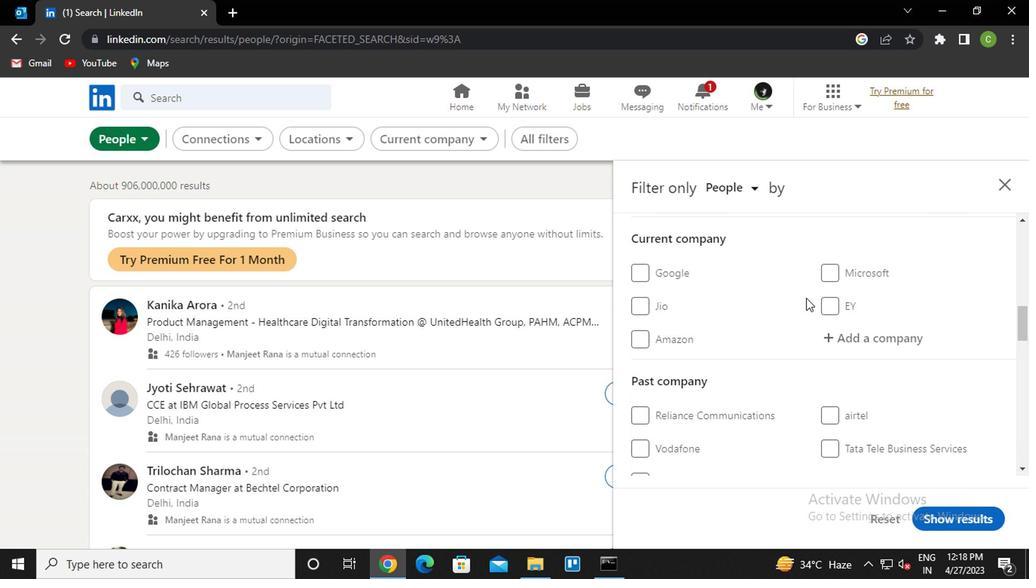 
Action: Mouse scrolled (802, 299) with delta (0, 0)
Screenshot: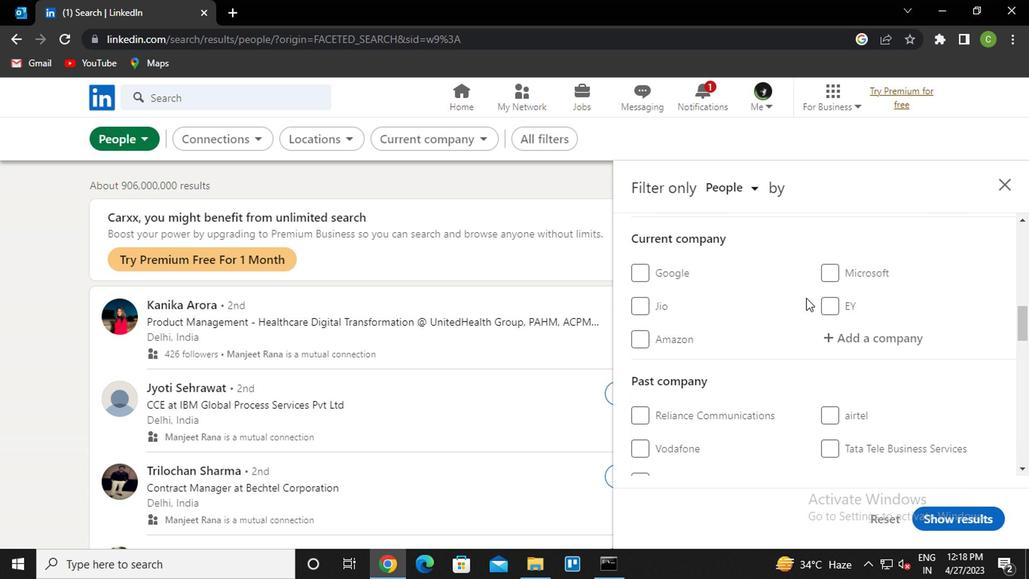 
Action: Mouse scrolled (802, 299) with delta (0, 0)
Screenshot: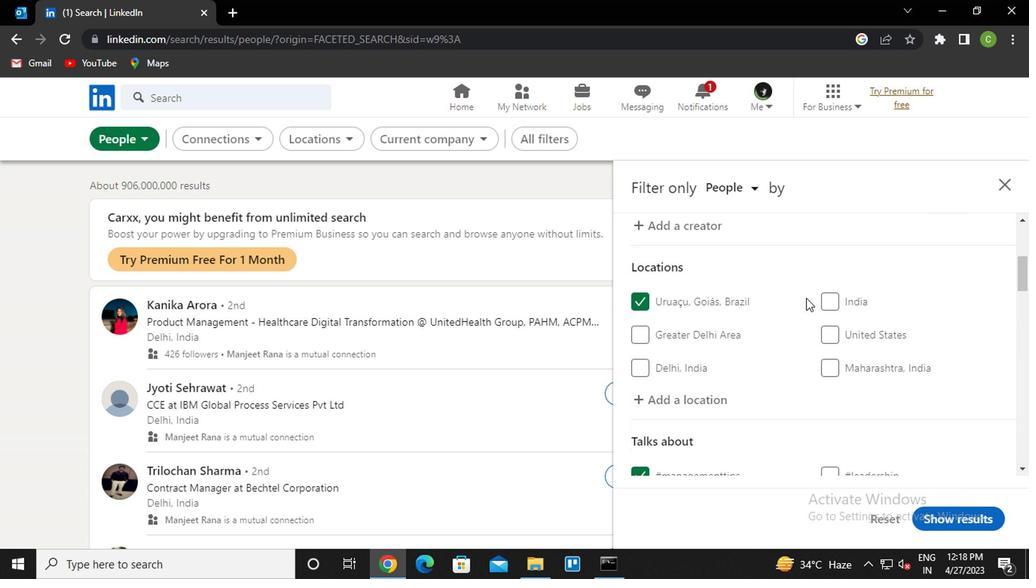 
Action: Mouse scrolled (802, 298) with delta (0, -1)
Screenshot: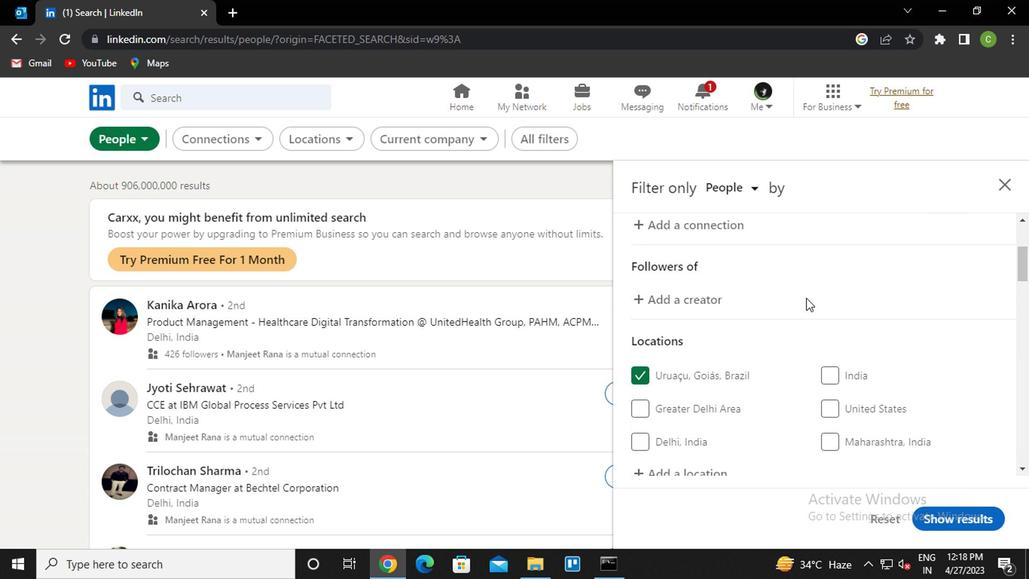 
Action: Mouse scrolled (802, 298) with delta (0, -1)
Screenshot: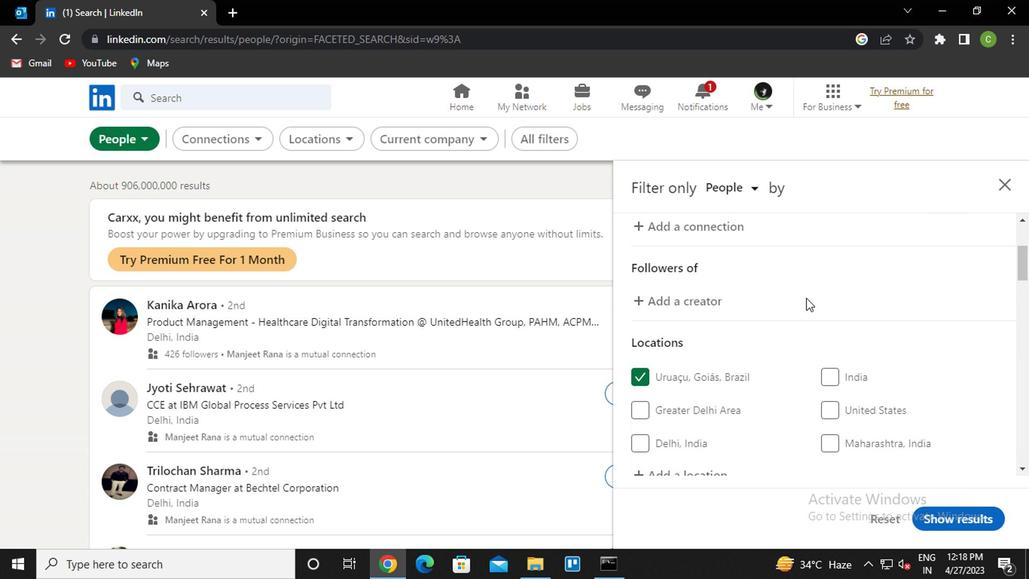 
Action: Mouse scrolled (802, 298) with delta (0, -1)
Screenshot: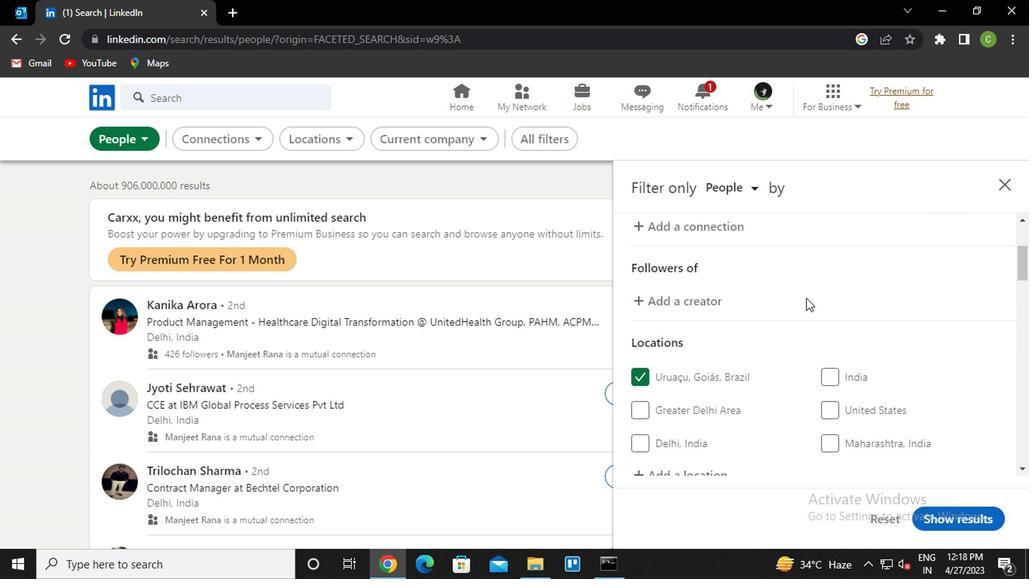 
Action: Mouse scrolled (802, 298) with delta (0, -1)
Screenshot: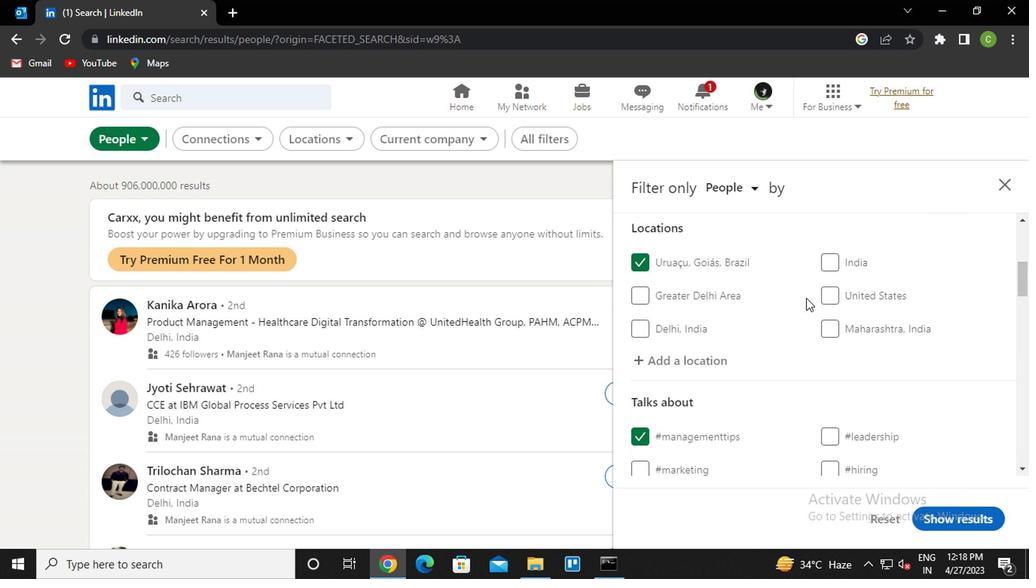 
Action: Mouse scrolled (802, 298) with delta (0, -1)
Screenshot: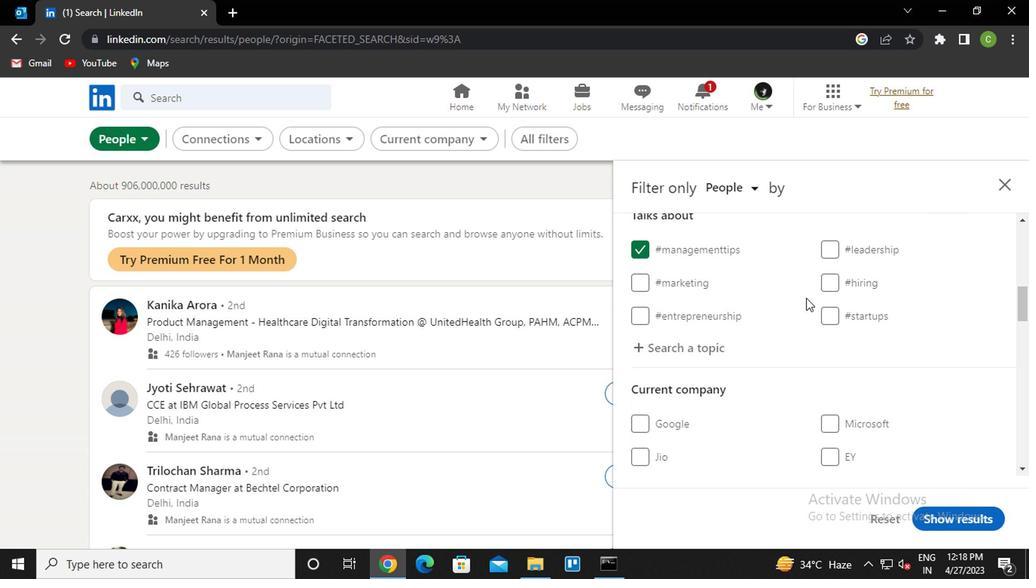 
Action: Mouse scrolled (802, 298) with delta (0, -1)
Screenshot: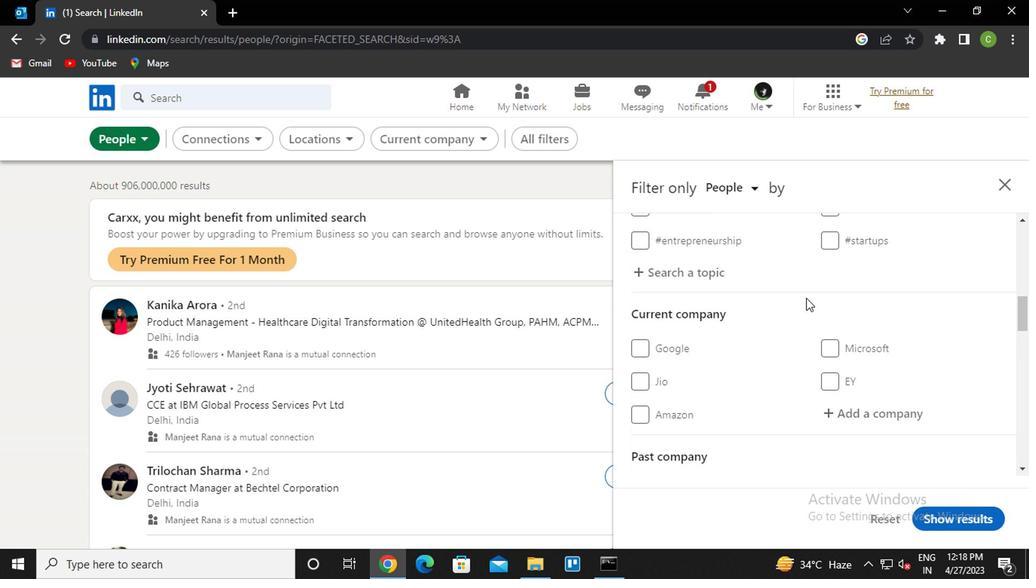 
Action: Mouse scrolled (802, 298) with delta (0, -1)
Screenshot: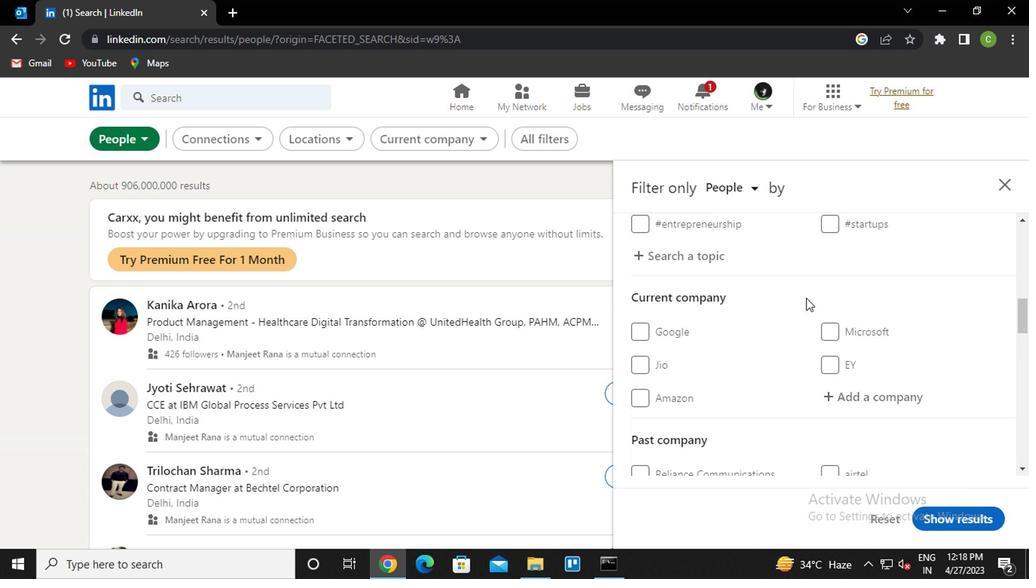 
Action: Mouse moved to (856, 268)
Screenshot: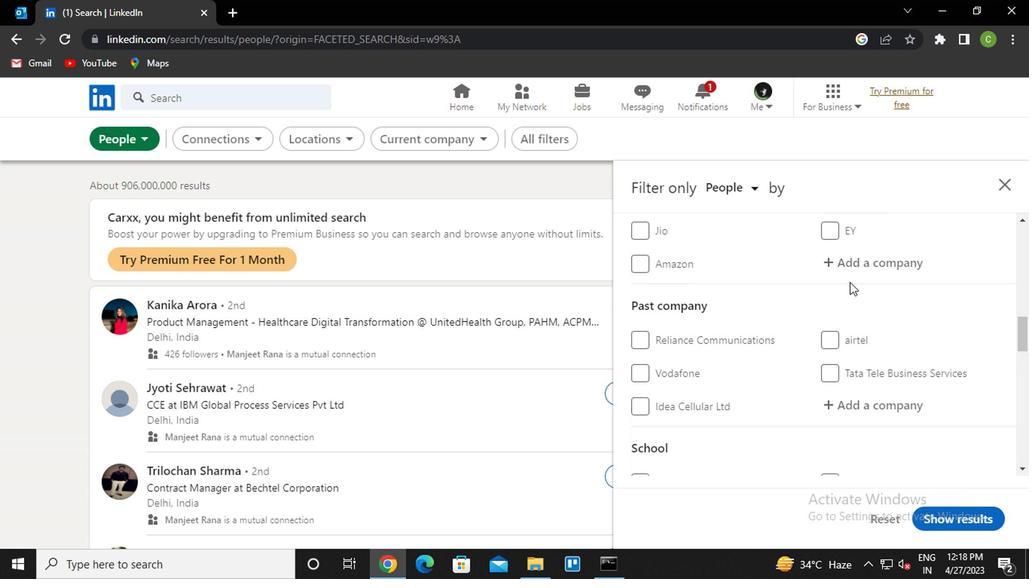 
Action: Mouse pressed left at (856, 268)
Screenshot: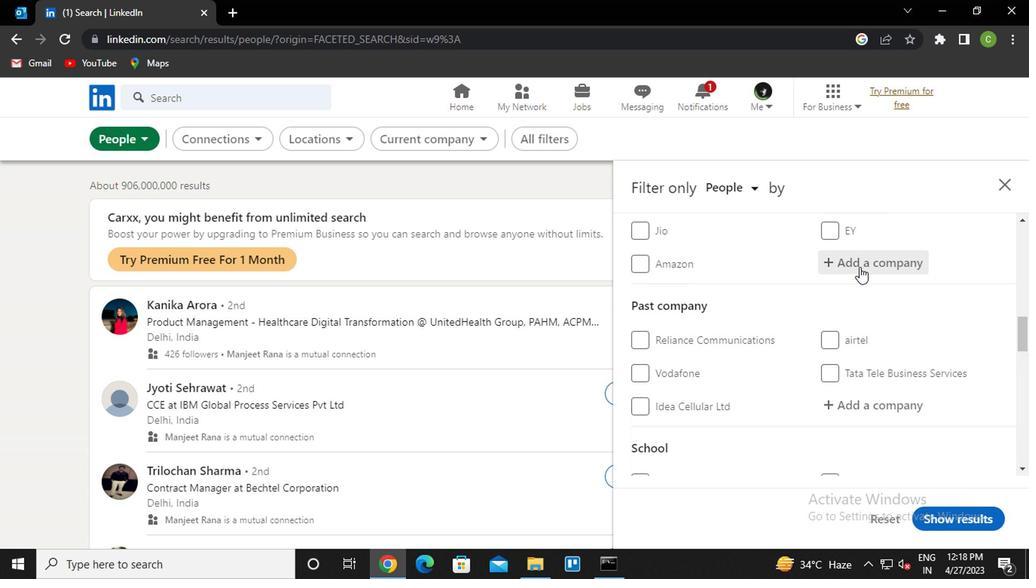 
Action: Key pressed <Key.caps_lock>e<Key.caps_lock>ntain<Key.down><Key.enter>
Screenshot: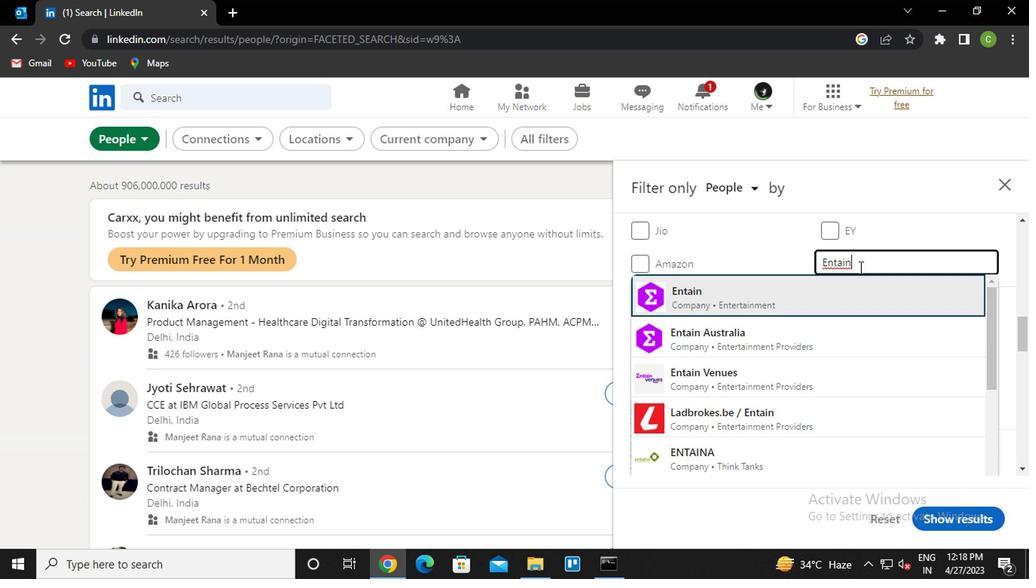 
Action: Mouse moved to (852, 271)
Screenshot: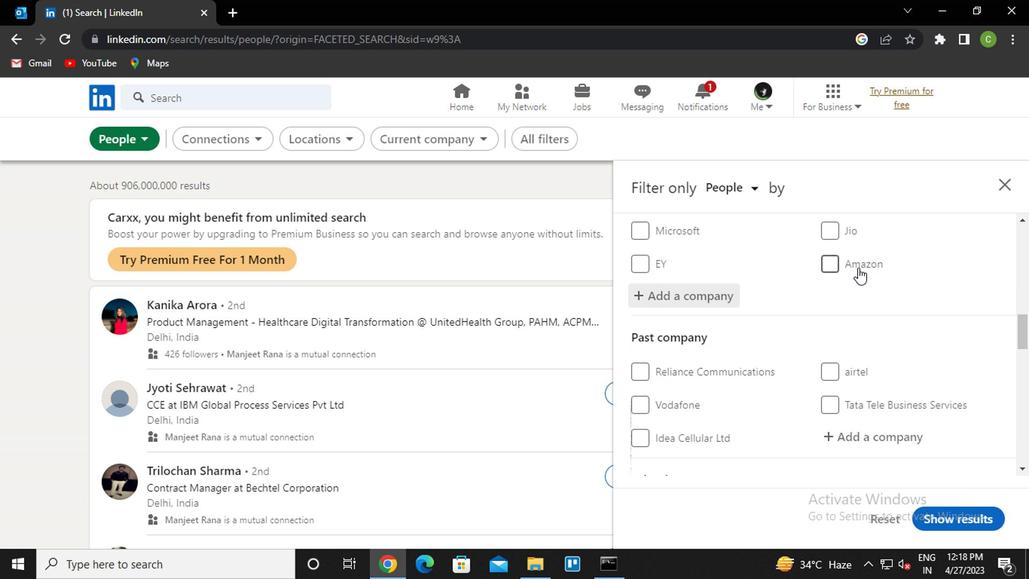 
Action: Mouse scrolled (852, 270) with delta (0, -1)
Screenshot: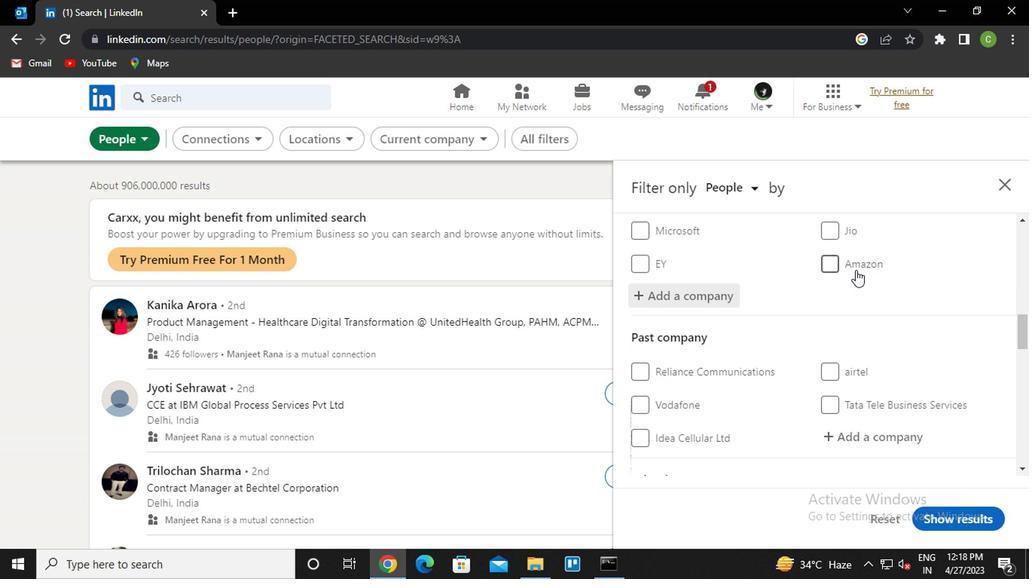 
Action: Mouse moved to (850, 271)
Screenshot: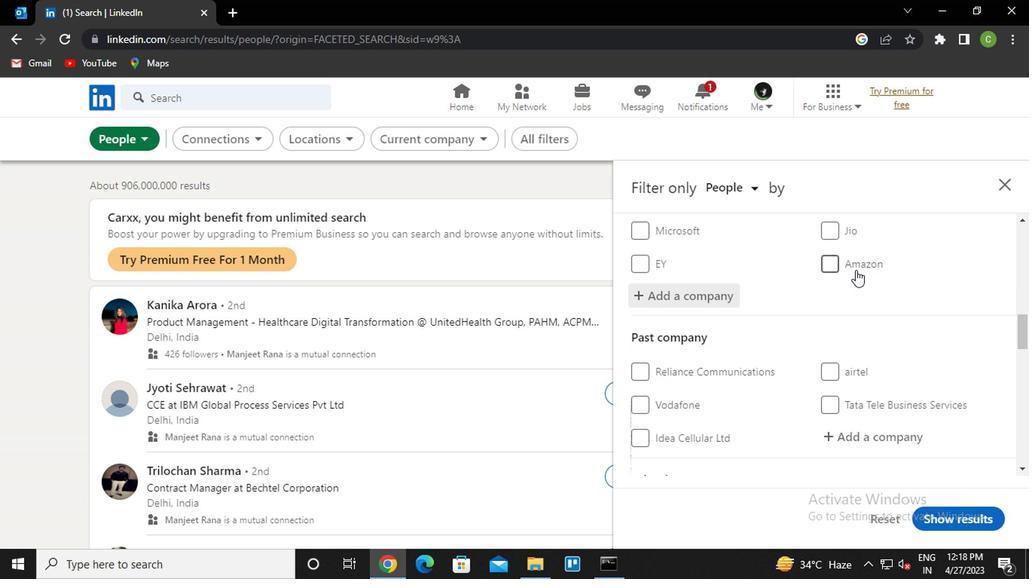 
Action: Mouse scrolled (850, 271) with delta (0, 0)
Screenshot: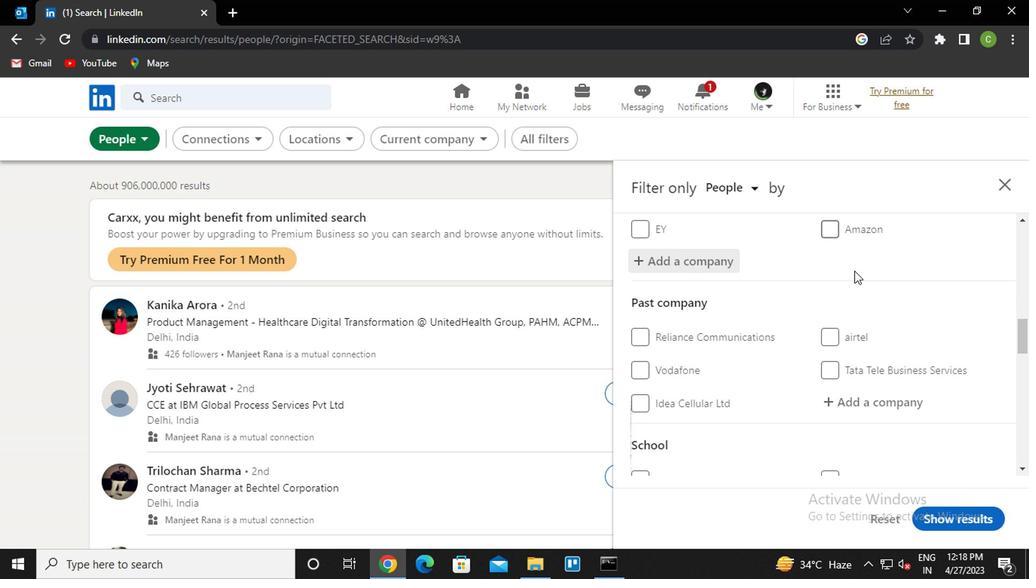 
Action: Mouse moved to (854, 362)
Screenshot: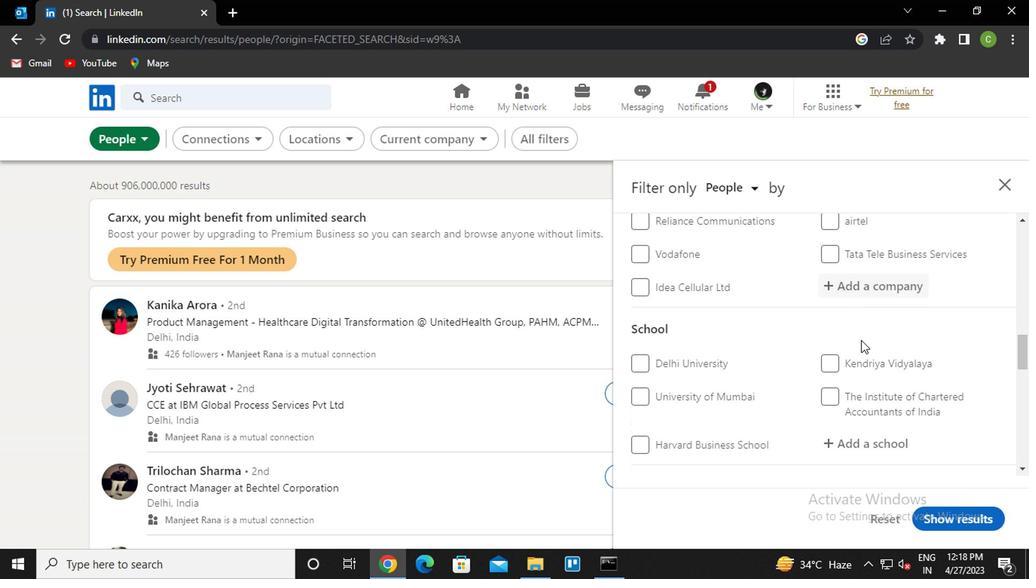 
Action: Mouse scrolled (854, 361) with delta (0, 0)
Screenshot: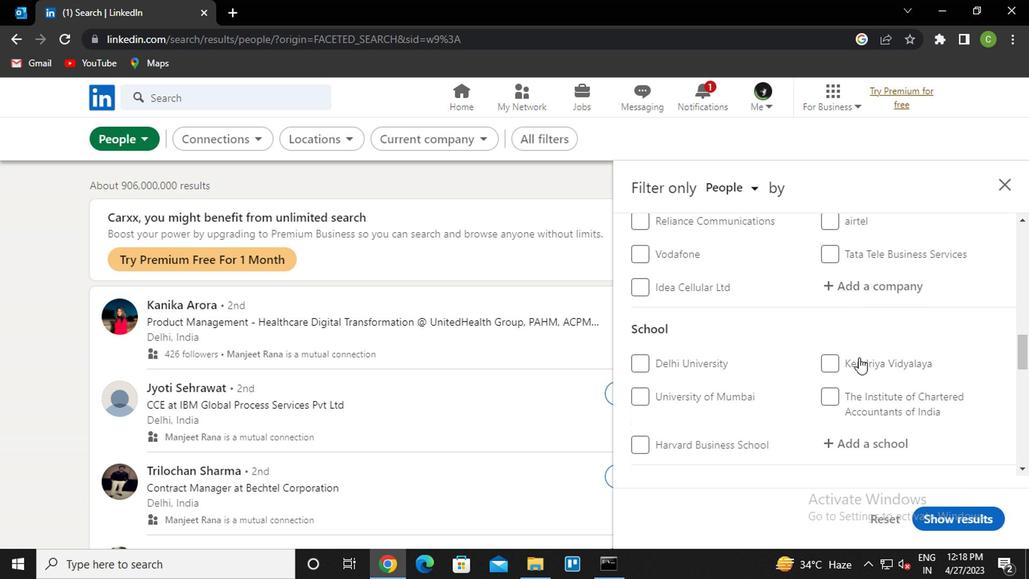 
Action: Mouse moved to (854, 363)
Screenshot: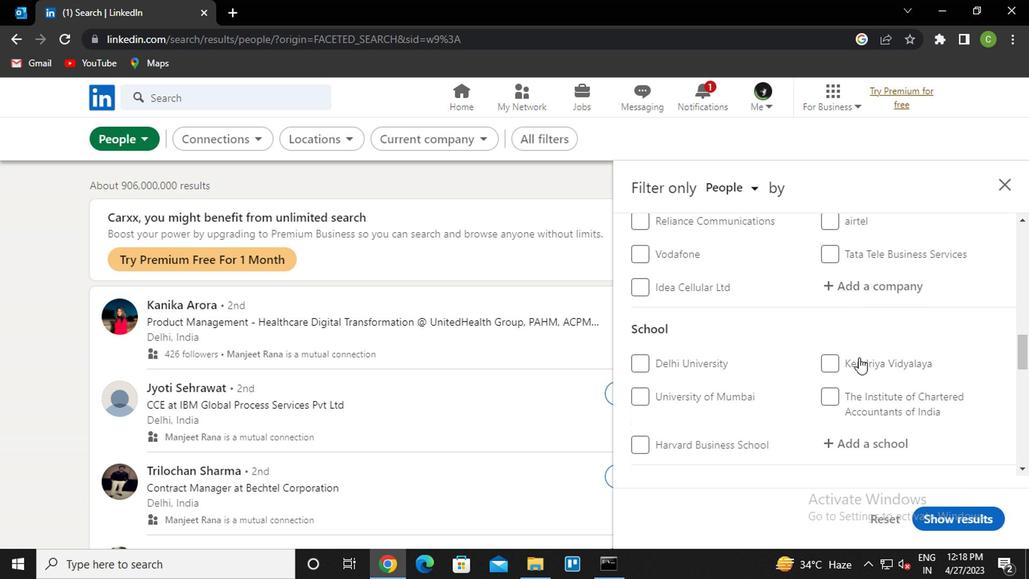 
Action: Mouse scrolled (854, 362) with delta (0, -1)
Screenshot: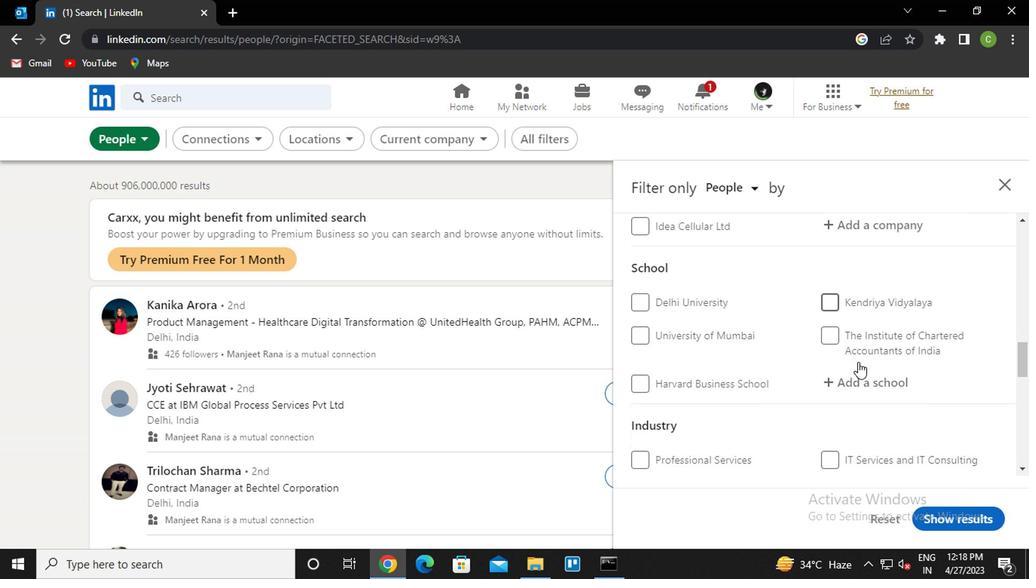 
Action: Mouse moved to (870, 295)
Screenshot: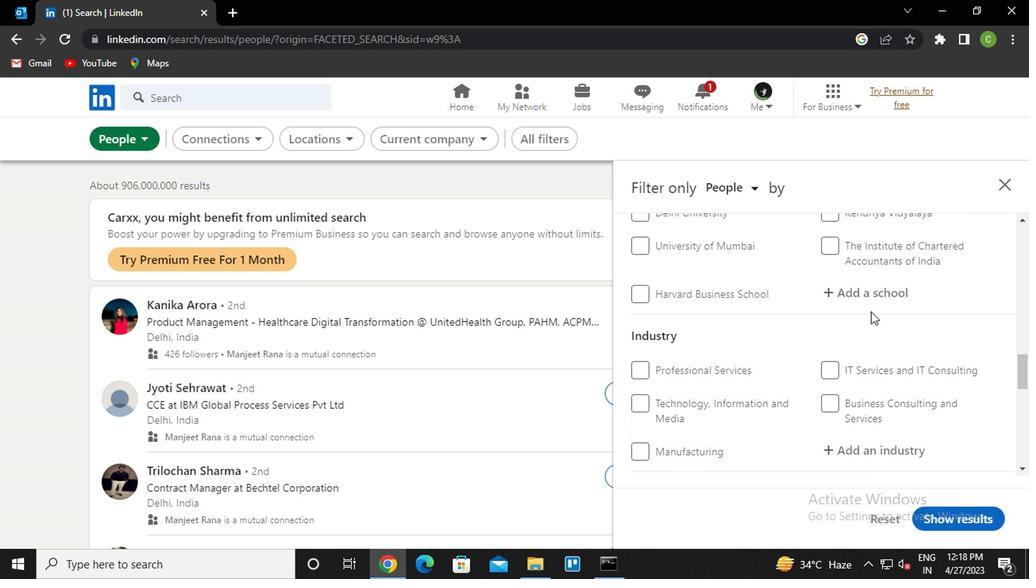 
Action: Mouse pressed left at (870, 295)
Screenshot: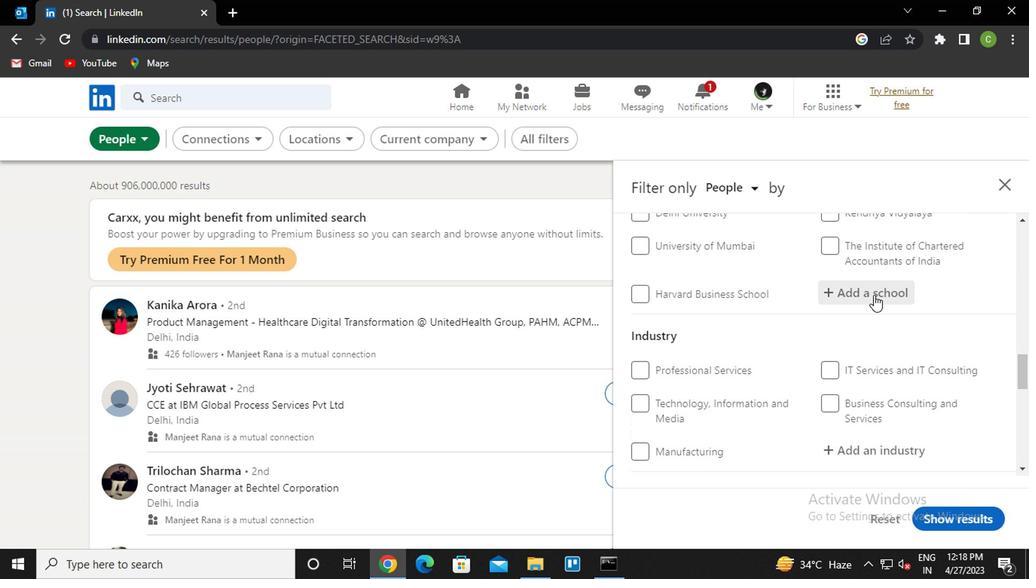 
Action: Key pressed <Key.caps_lock>m<Key.caps_lock>Ontesso<Key.down><Key.enter>
Screenshot: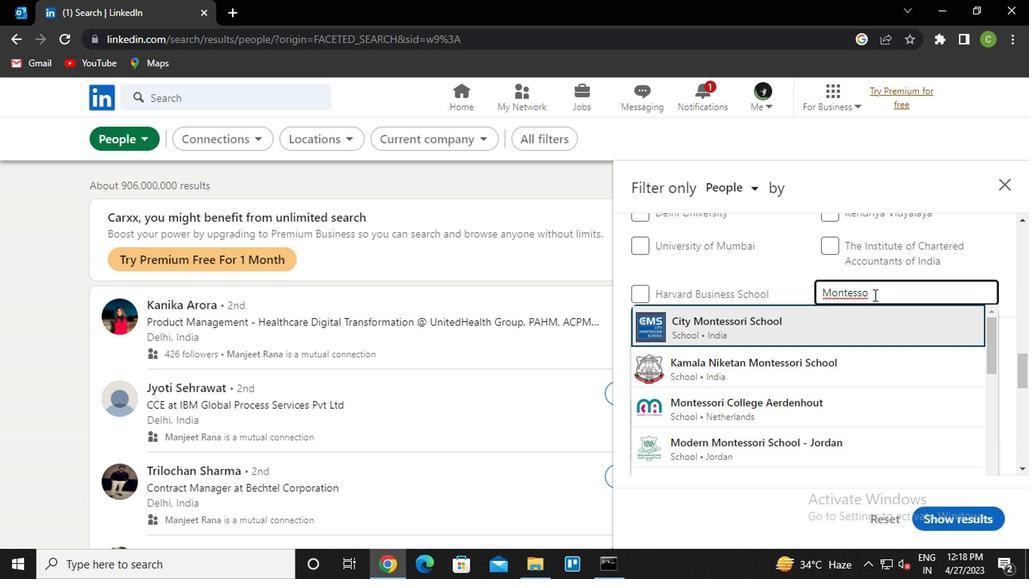 
Action: Mouse scrolled (870, 295) with delta (0, 0)
Screenshot: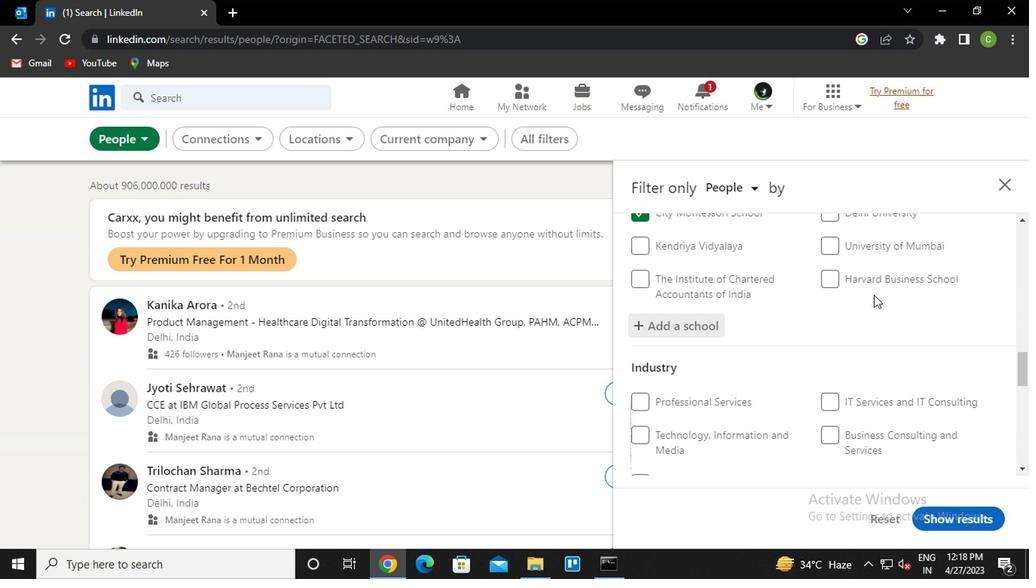 
Action: Mouse scrolled (870, 295) with delta (0, 0)
Screenshot: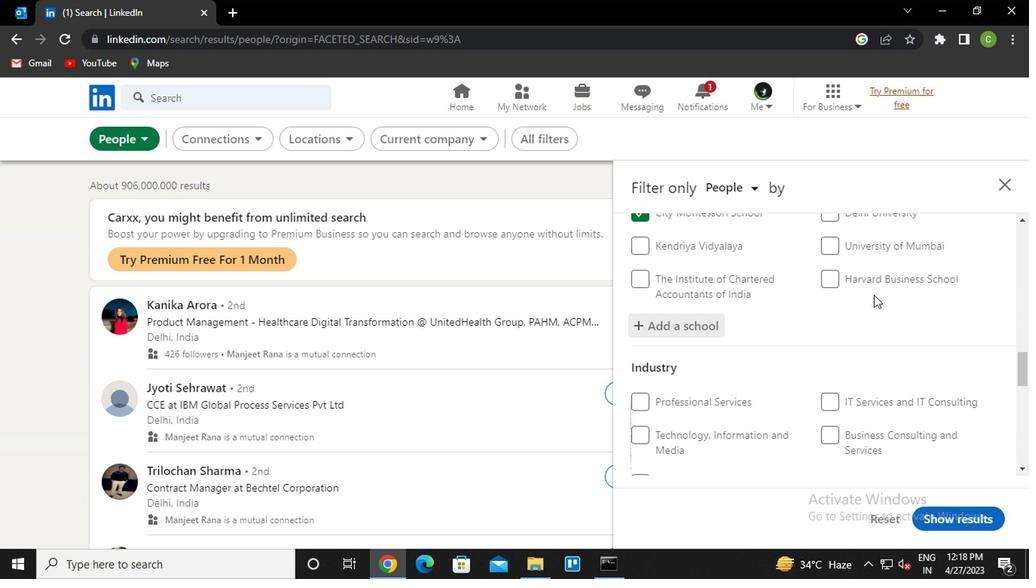 
Action: Mouse moved to (866, 330)
Screenshot: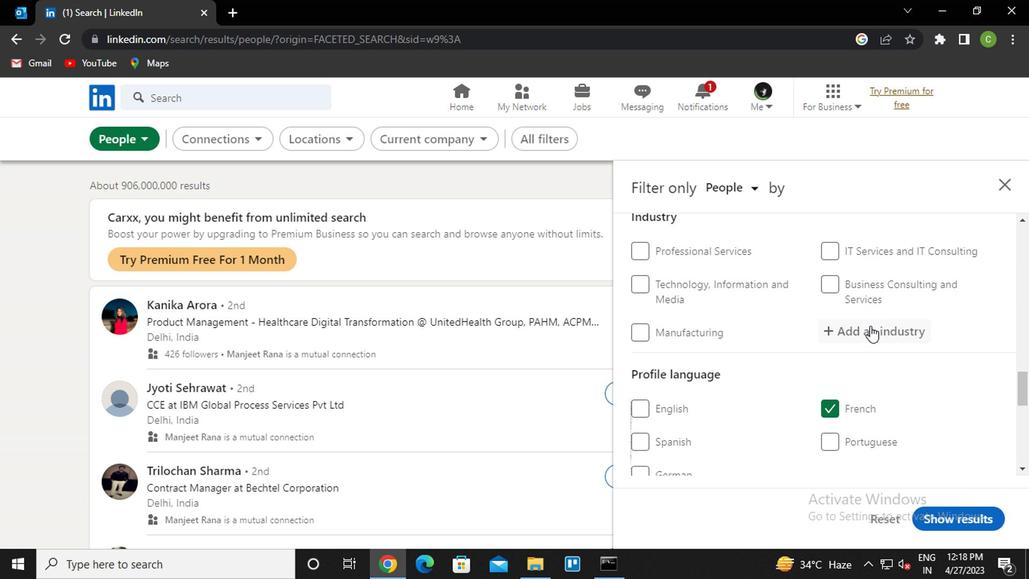 
Action: Mouse pressed left at (866, 330)
Screenshot: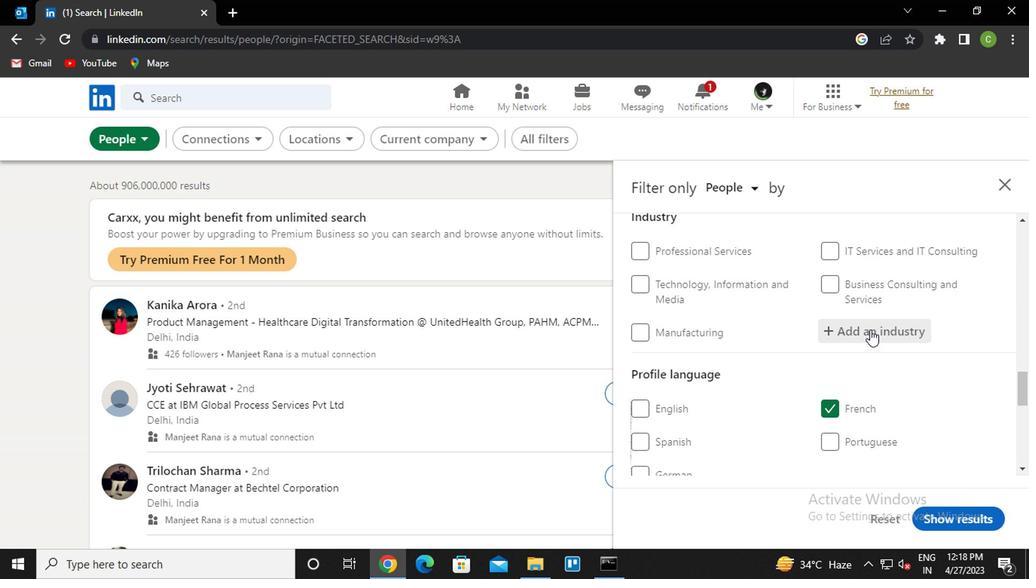 
Action: Mouse moved to (866, 331)
Screenshot: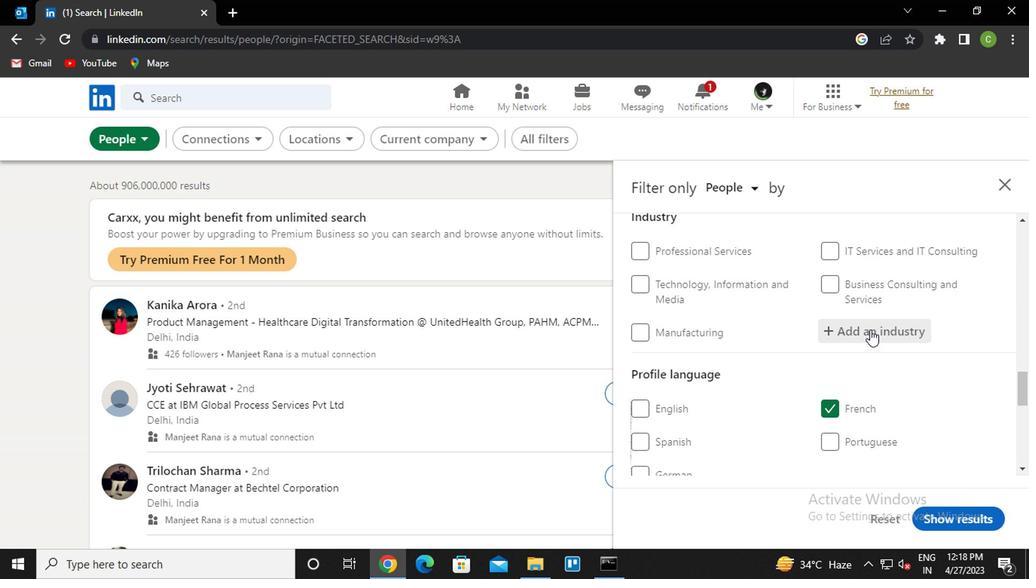 
Action: Key pressed <Key.caps_lock>h<Key.caps_lock>ealth<Key.space>and<Key.down><Key.down><Key.enter>
Screenshot: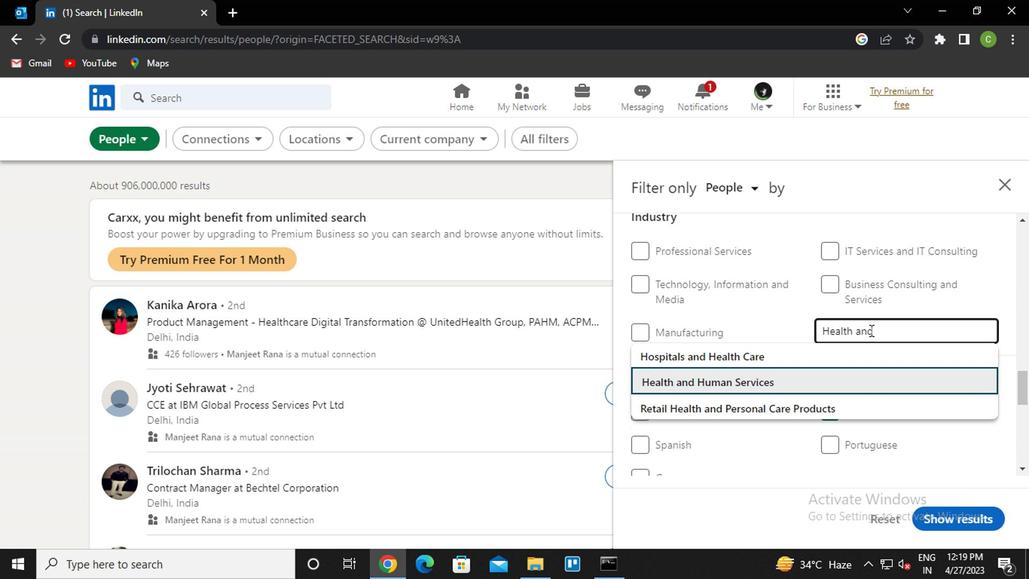 
Action: Mouse moved to (1013, 239)
Screenshot: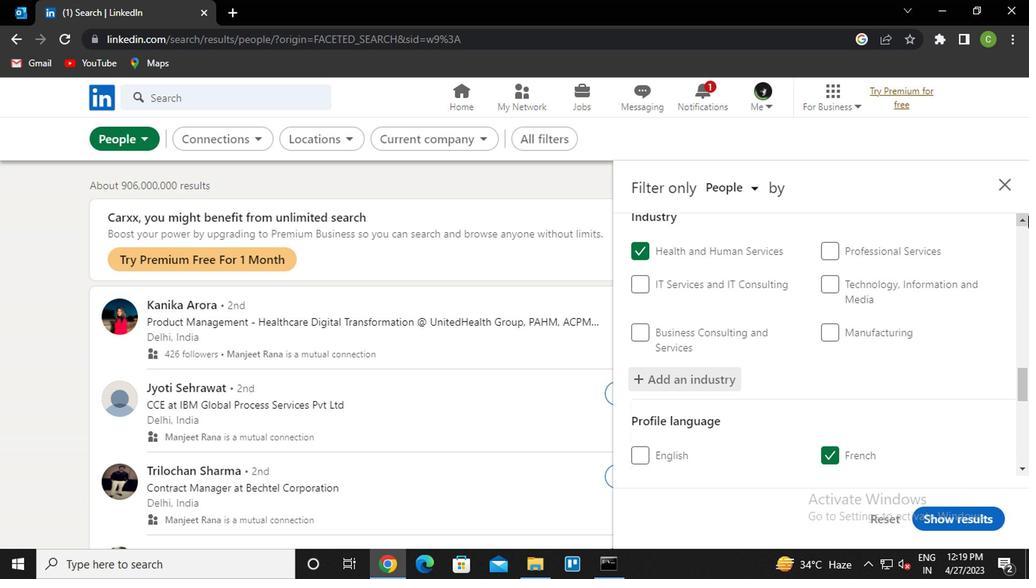 
Action: Mouse scrolled (1013, 238) with delta (0, 0)
Screenshot: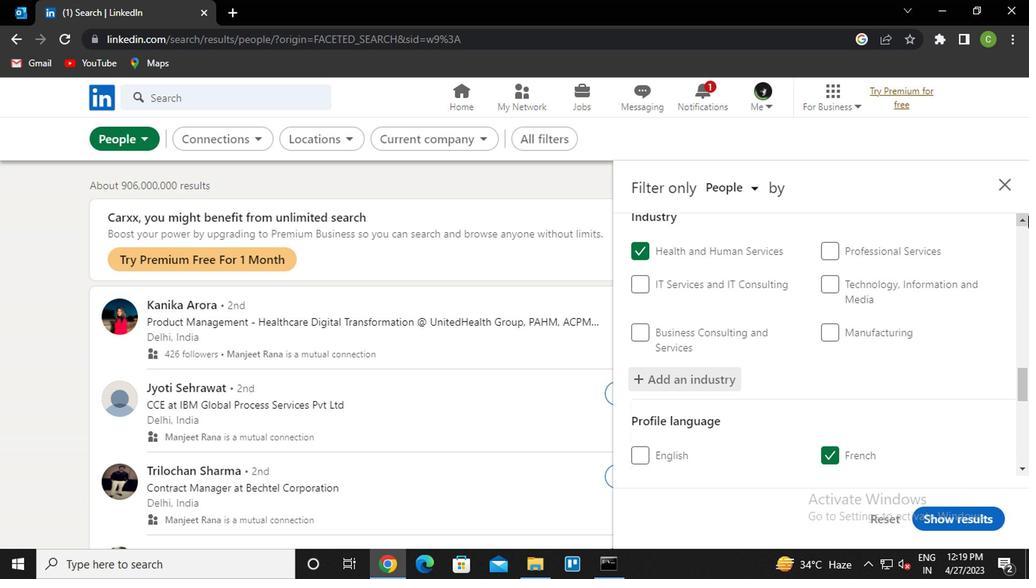 
Action: Mouse moved to (1002, 253)
Screenshot: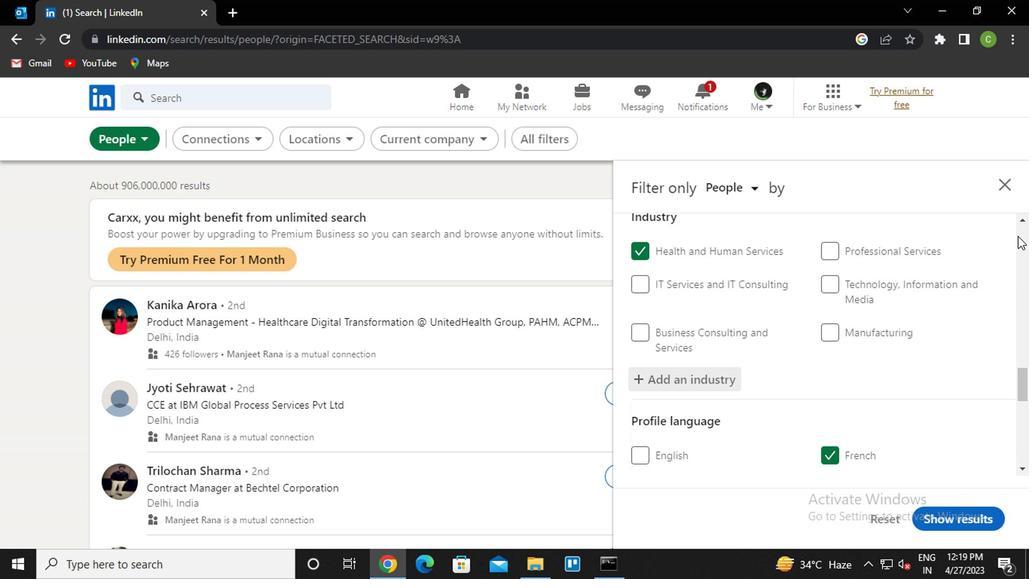 
Action: Mouse scrolled (1002, 253) with delta (0, 0)
Screenshot: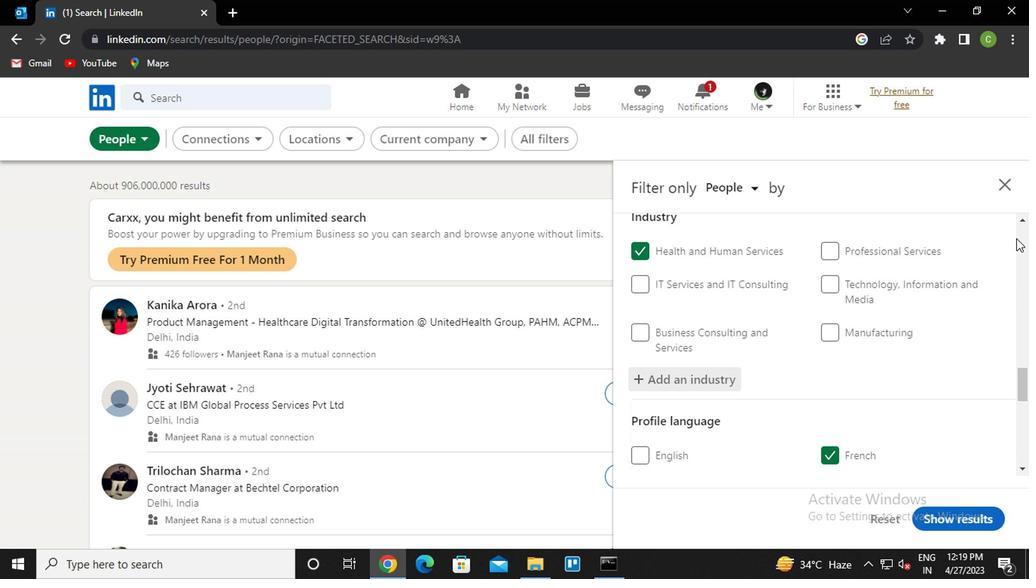 
Action: Mouse moved to (995, 258)
Screenshot: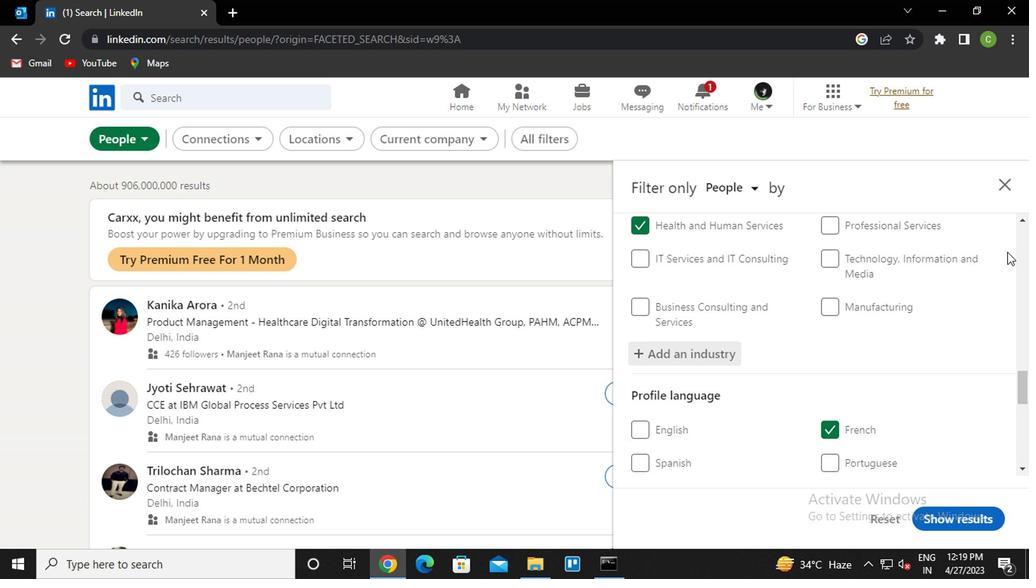 
Action: Mouse scrolled (995, 257) with delta (0, -1)
Screenshot: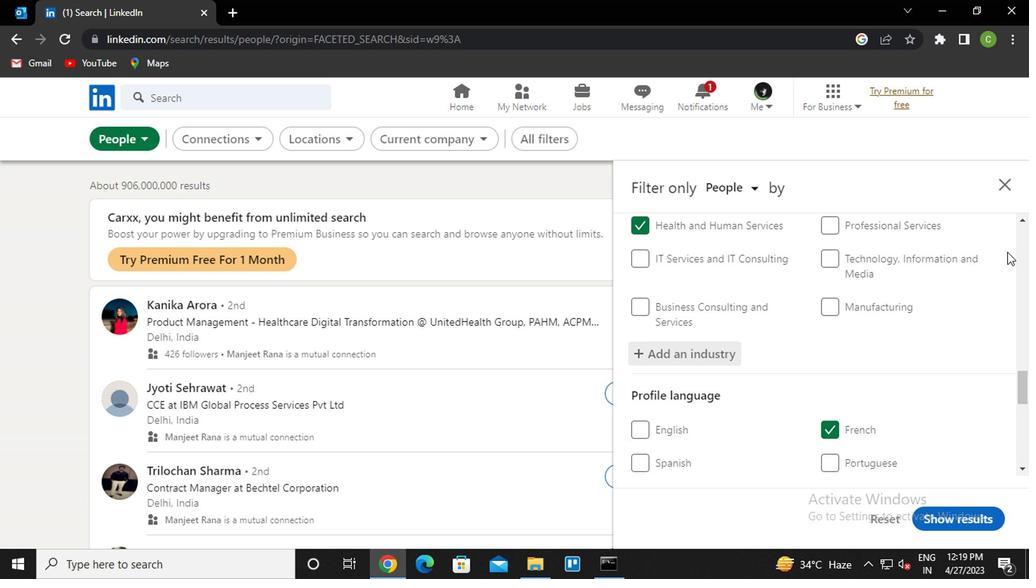 
Action: Mouse moved to (871, 308)
Screenshot: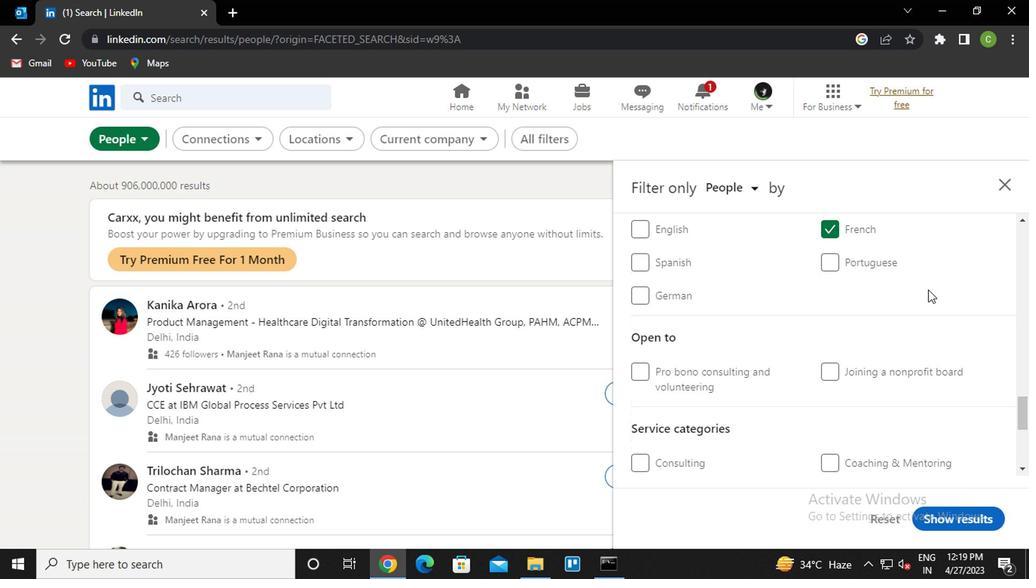 
Action: Mouse scrolled (871, 307) with delta (0, -1)
Screenshot: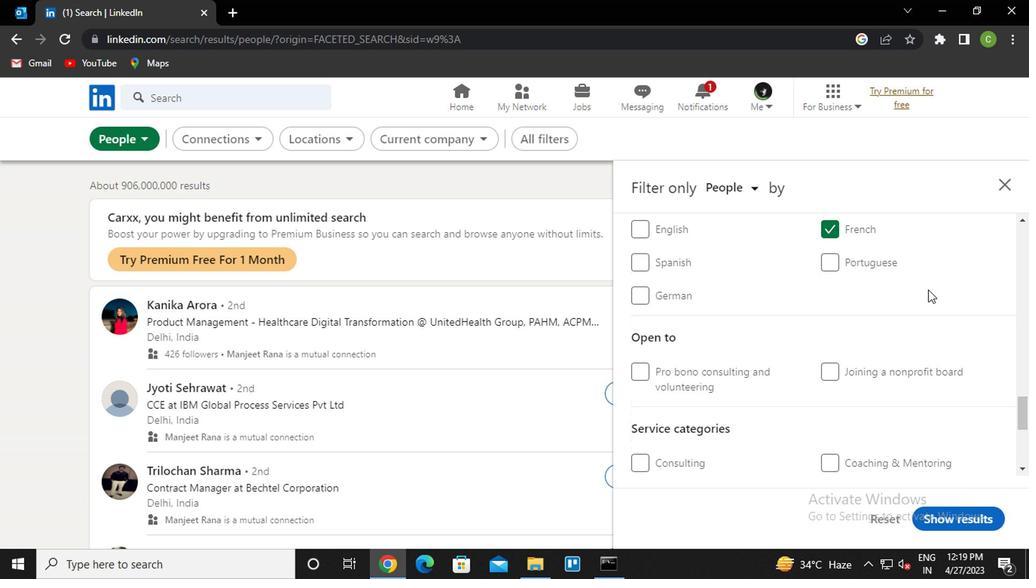 
Action: Mouse moved to (846, 323)
Screenshot: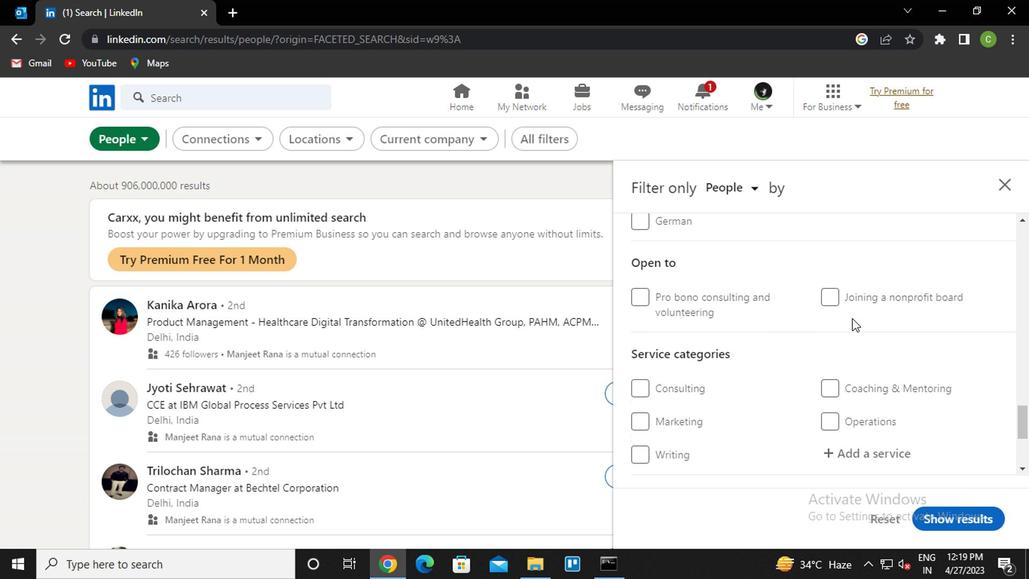 
Action: Mouse scrolled (846, 322) with delta (0, 0)
Screenshot: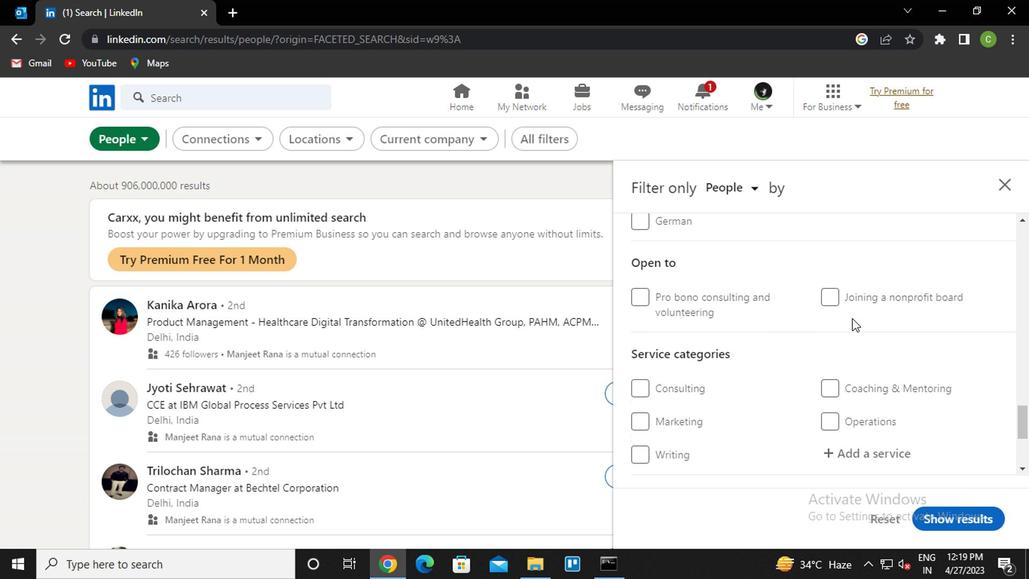 
Action: Mouse moved to (845, 325)
Screenshot: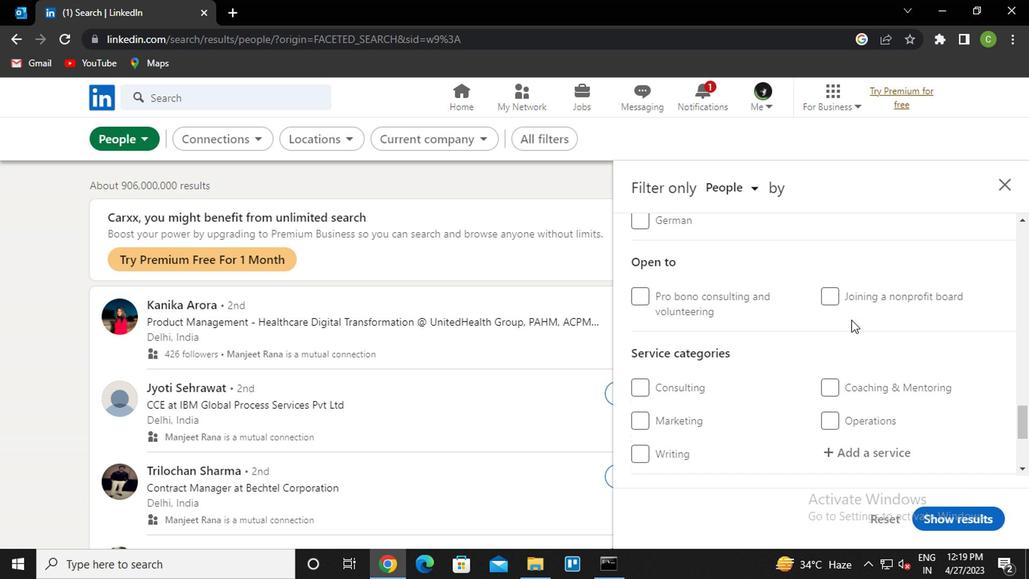
Action: Mouse scrolled (845, 324) with delta (0, 0)
Screenshot: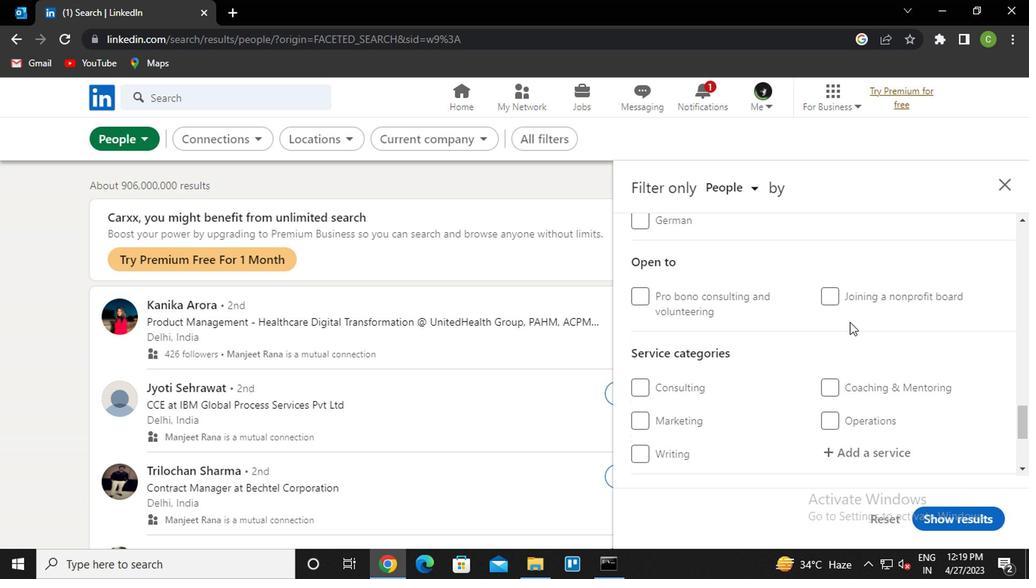 
Action: Mouse moved to (864, 297)
Screenshot: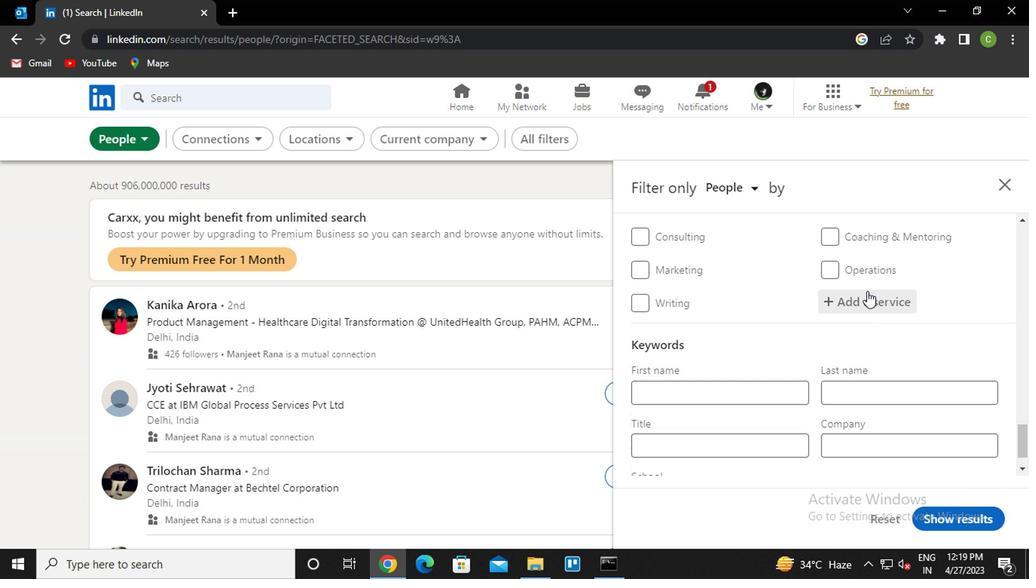 
Action: Mouse pressed left at (864, 297)
Screenshot: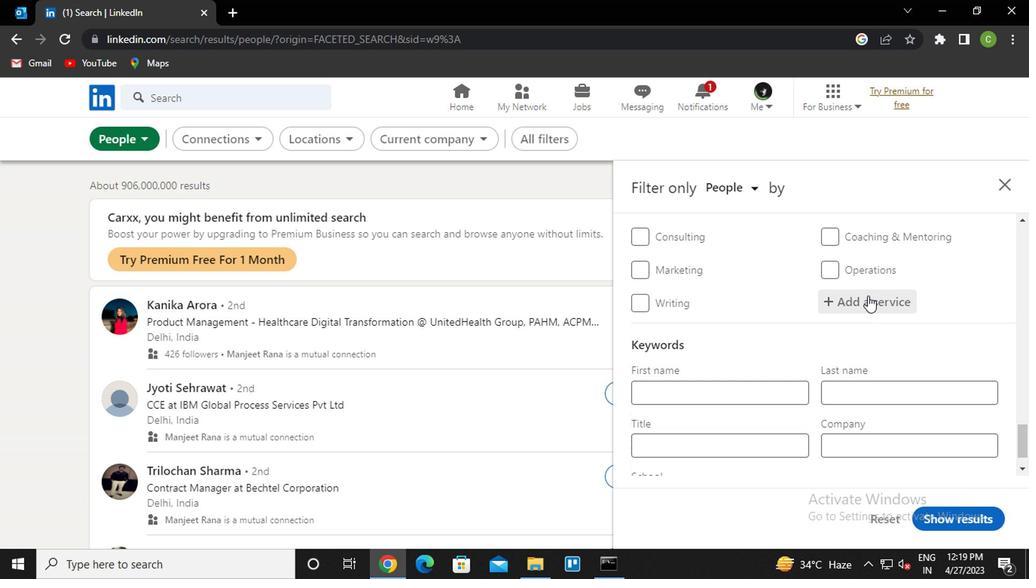 
Action: Key pressed <Key.caps_lock>p<Key.caps_lock>rofr<Key.backspace><Key.backspace>gram<Key.space>mana<Key.down><Key.enter>
Screenshot: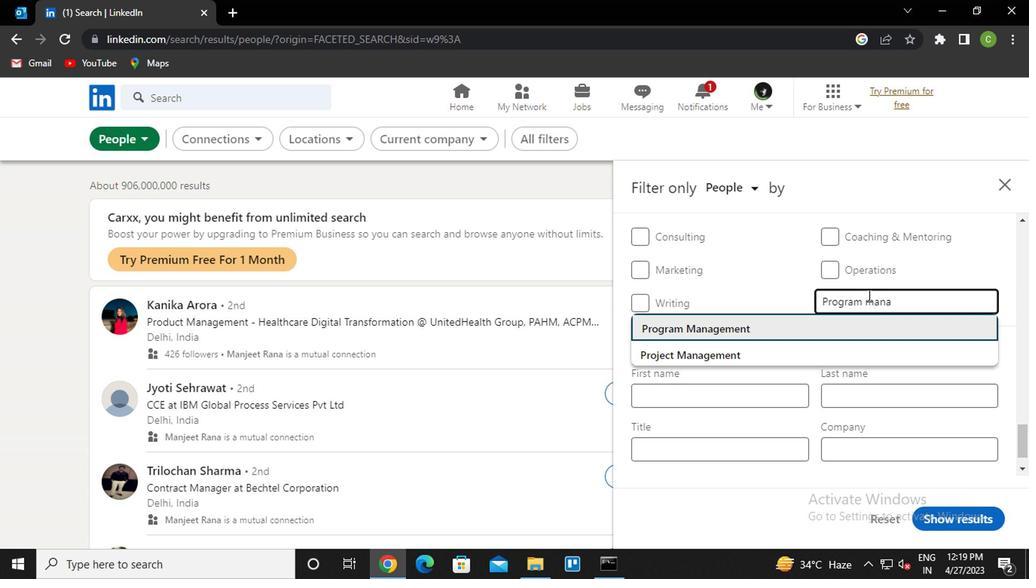 
Action: Mouse scrolled (864, 295) with delta (0, -1)
Screenshot: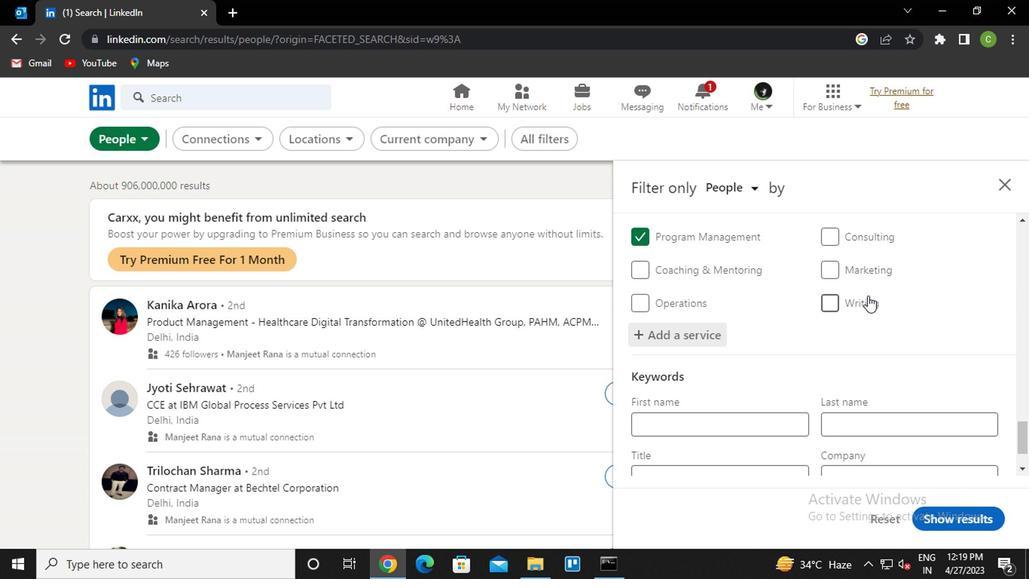 
Action: Mouse scrolled (864, 295) with delta (0, -1)
Screenshot: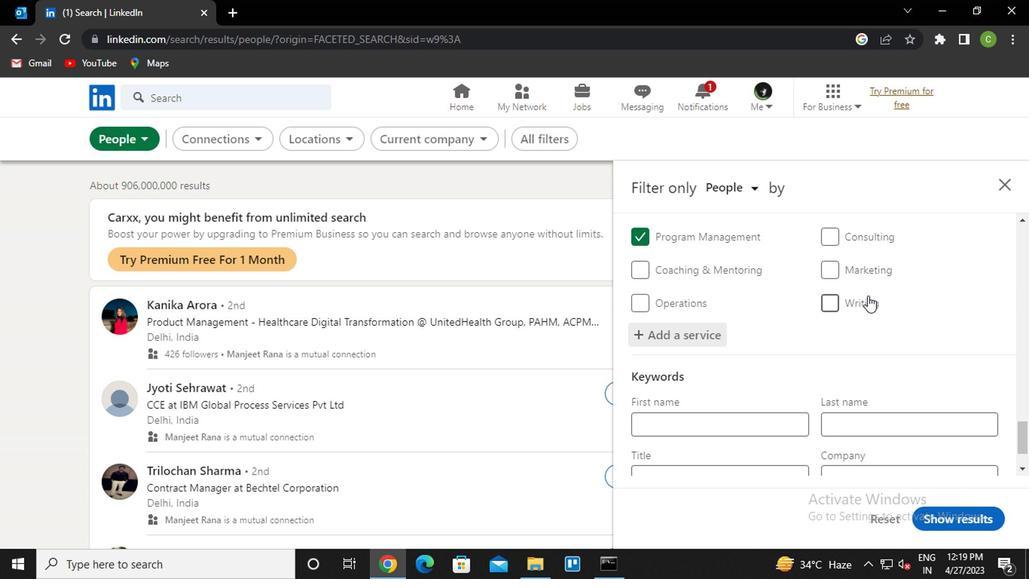 
Action: Mouse scrolled (864, 295) with delta (0, -1)
Screenshot: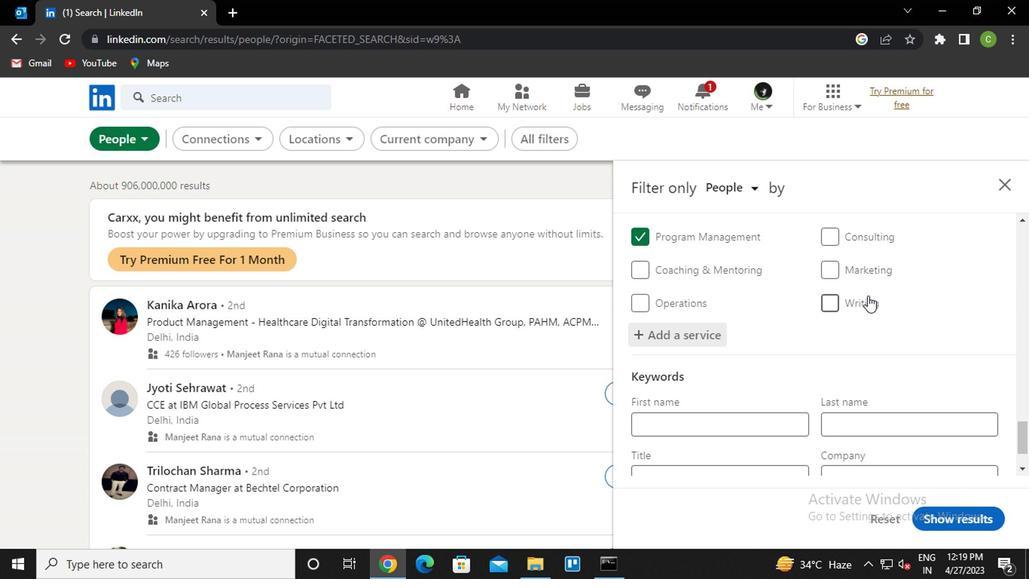 
Action: Mouse scrolled (864, 295) with delta (0, -1)
Screenshot: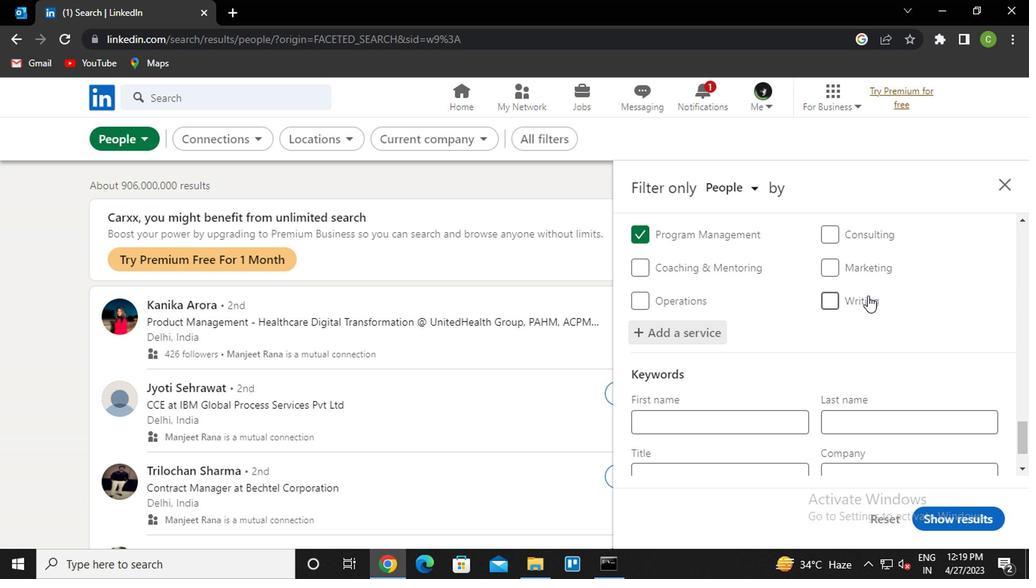 
Action: Mouse scrolled (864, 295) with delta (0, -1)
Screenshot: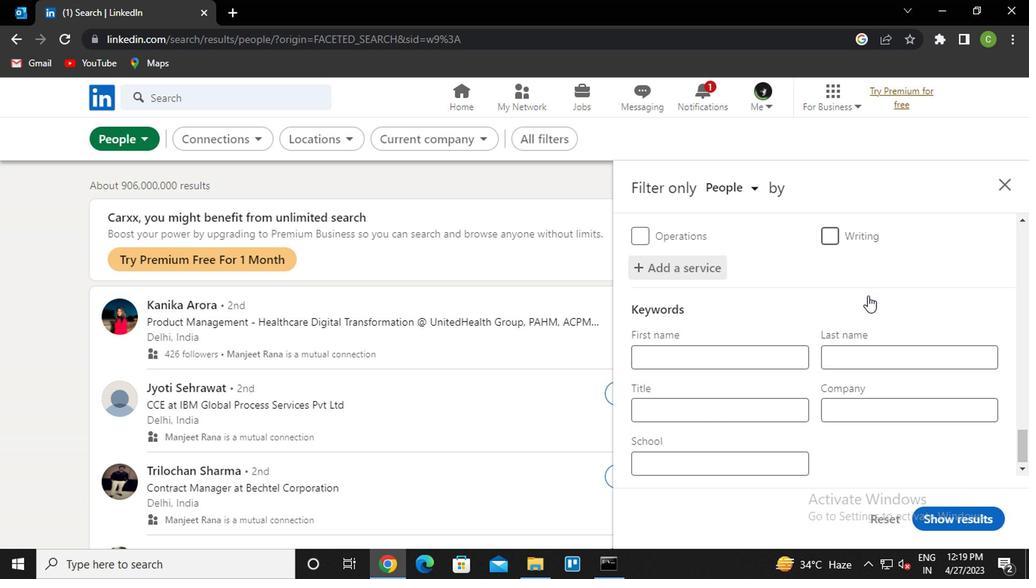 
Action: Mouse moved to (713, 410)
Screenshot: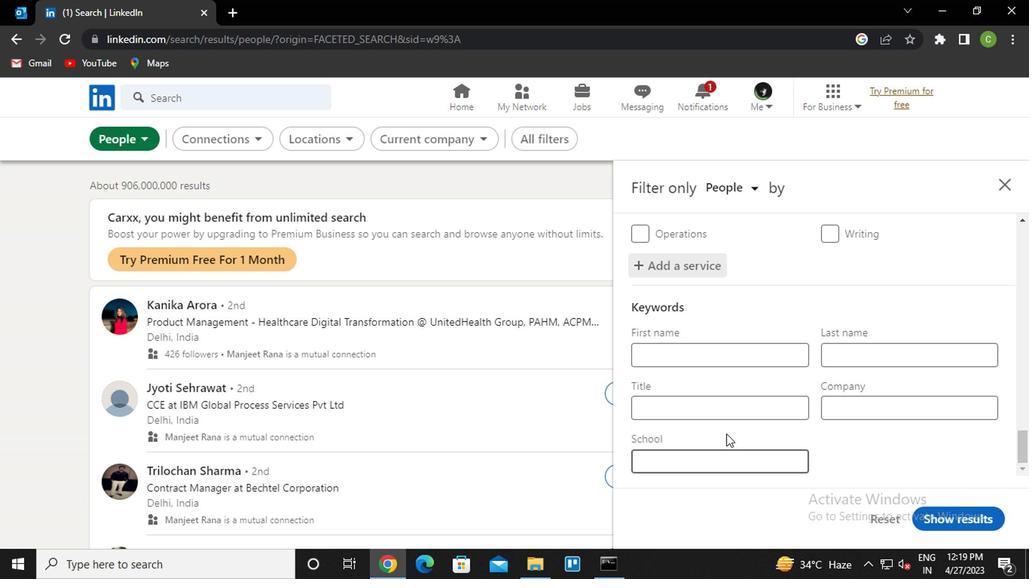 
Action: Mouse pressed left at (713, 410)
Screenshot: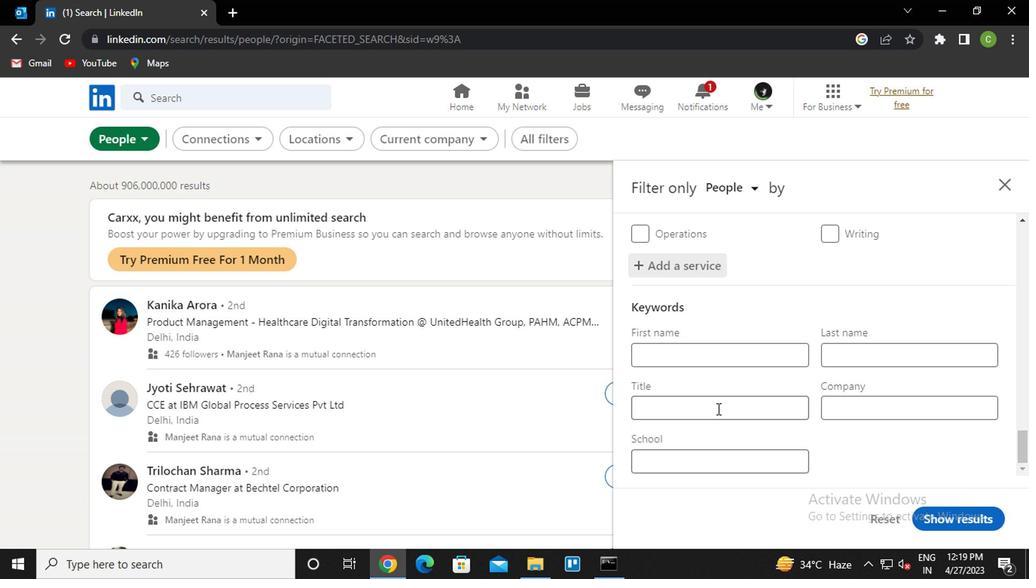 
Action: Key pressed <Key.caps_lock>sql<Key.space>d<Key.caps_lock>Eveloper
Screenshot: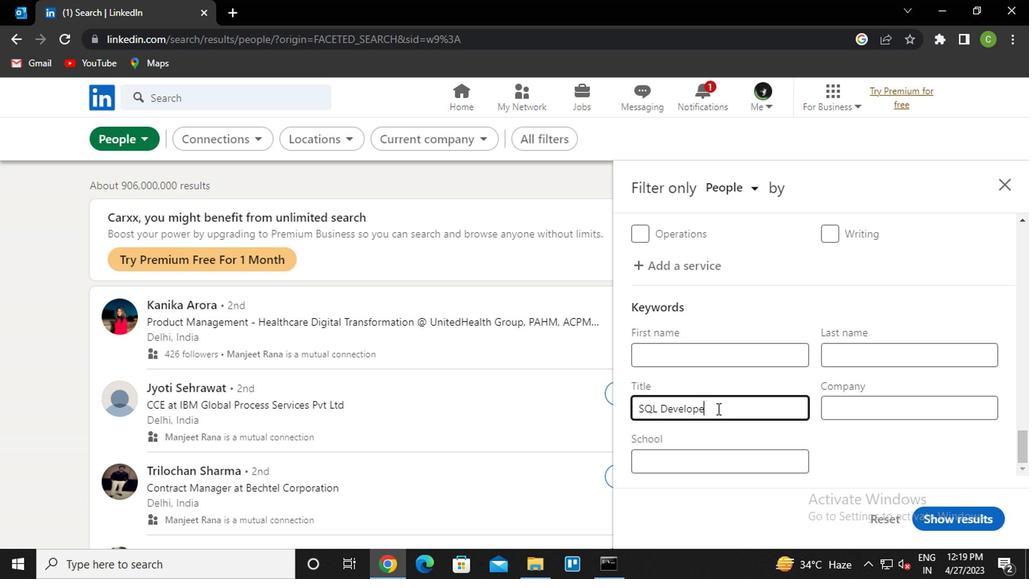
Action: Mouse moved to (936, 529)
Screenshot: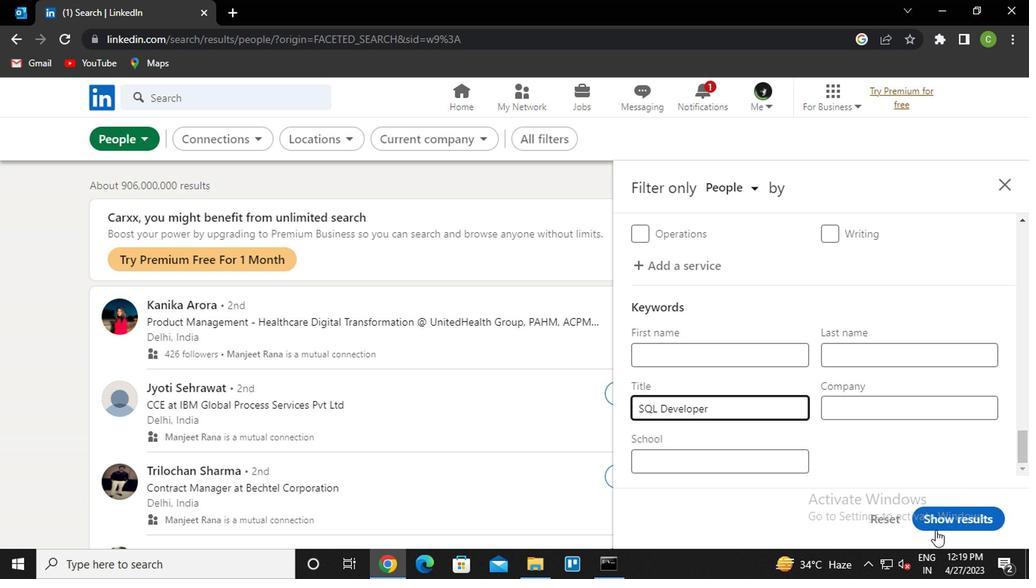 
Action: Mouse pressed left at (936, 529)
Screenshot: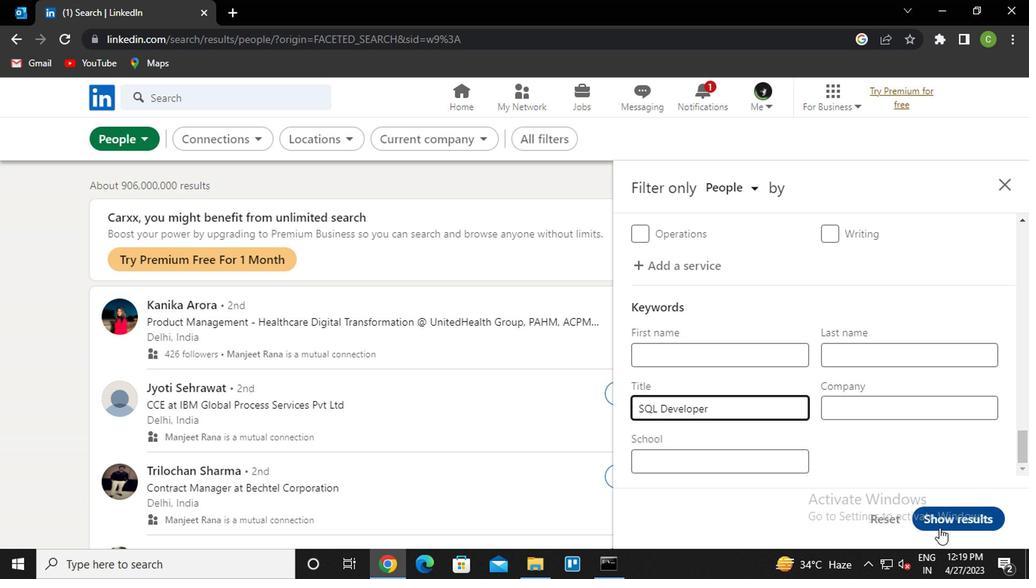 
Action: Mouse moved to (595, 548)
Screenshot: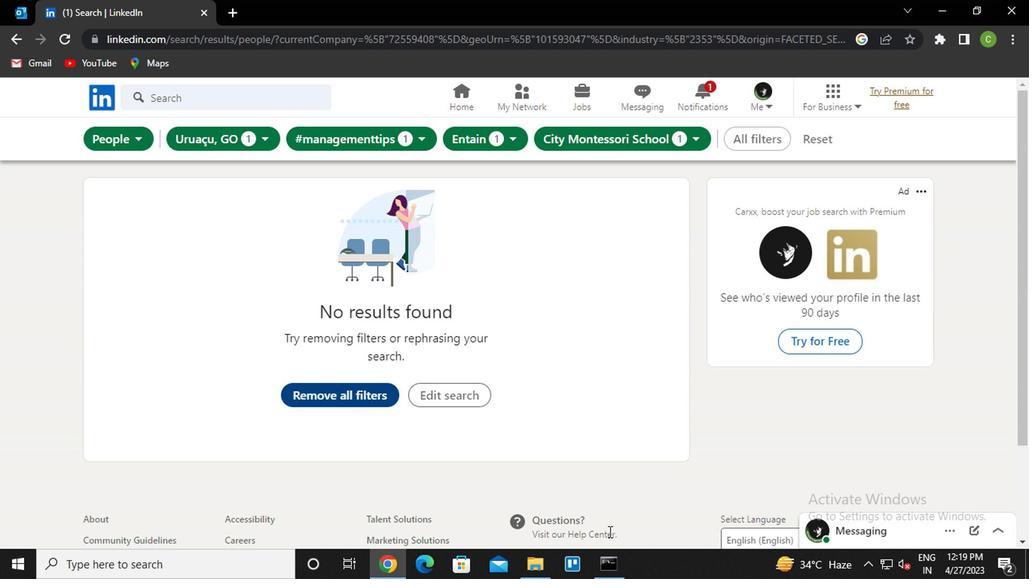 
Action: Key pressed <Key.f8>
Screenshot: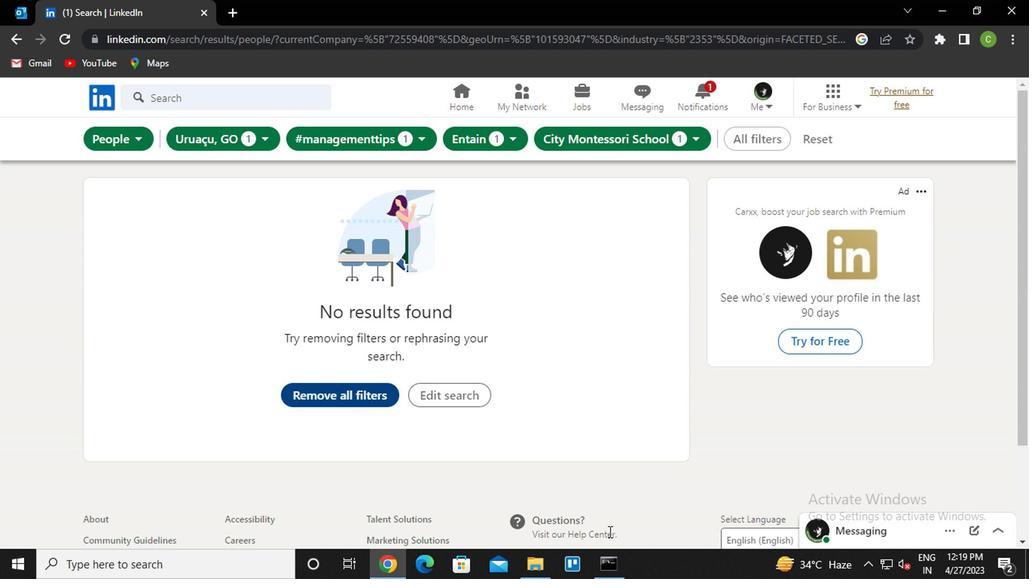 
